 Task: Create new Company, with domain: 'queenszoo.com' and type: 'Prospect'. Add new contact for this company, with mail Id: 'Pooja_Diaz@queenszoo.com', First Name: Pooja, Last name:  Diaz, Job Title: 'Chief Marketing Officer', Phone Number: '(202) 555-5682'. Change life cycle stage to  Lead and lead status to  Open. Logged in from softage.1@softage.net
Action: Mouse moved to (106, 68)
Screenshot: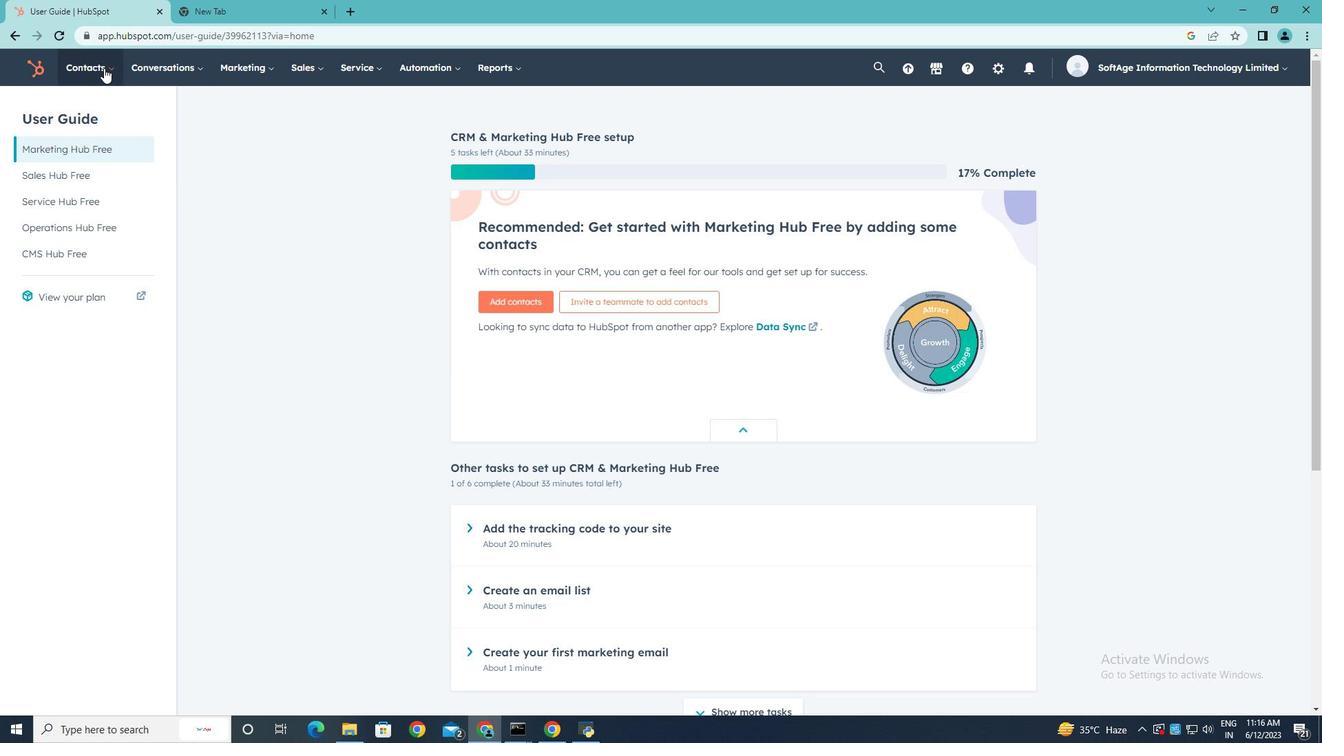 
Action: Mouse pressed left at (106, 68)
Screenshot: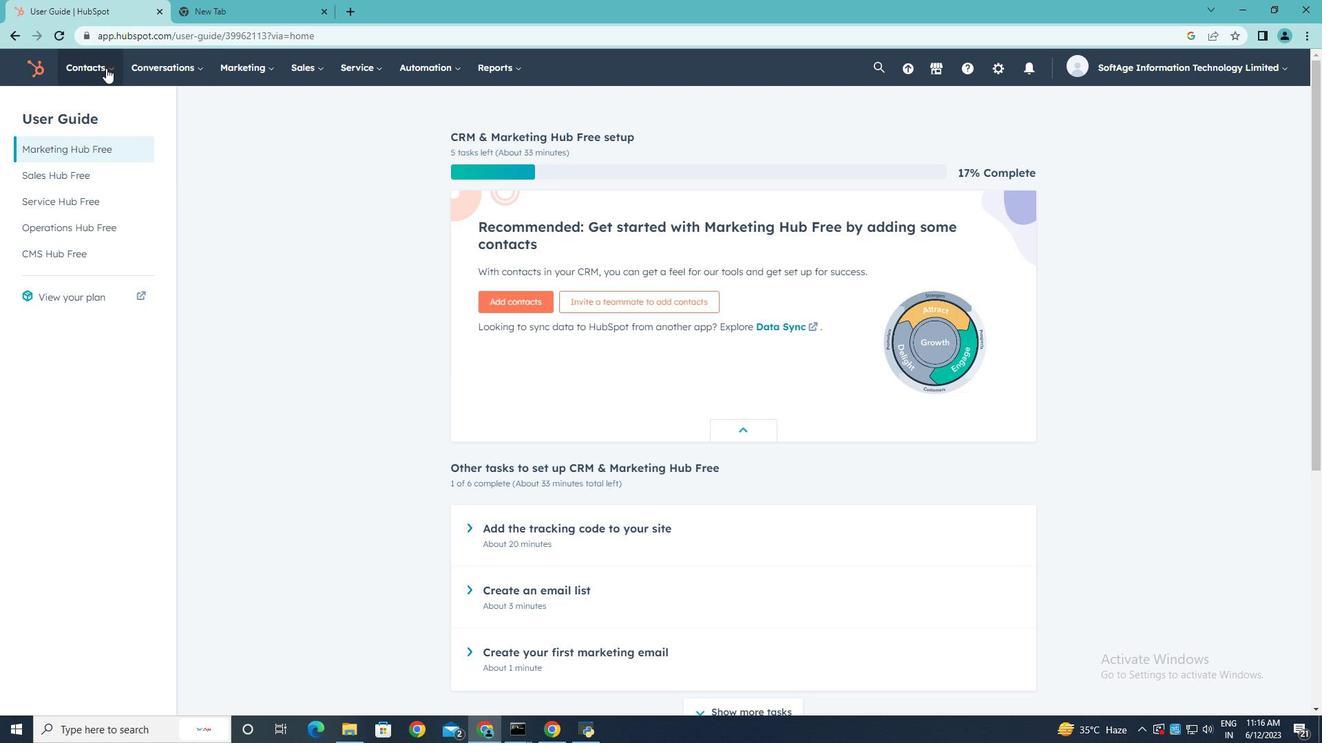 
Action: Mouse moved to (104, 136)
Screenshot: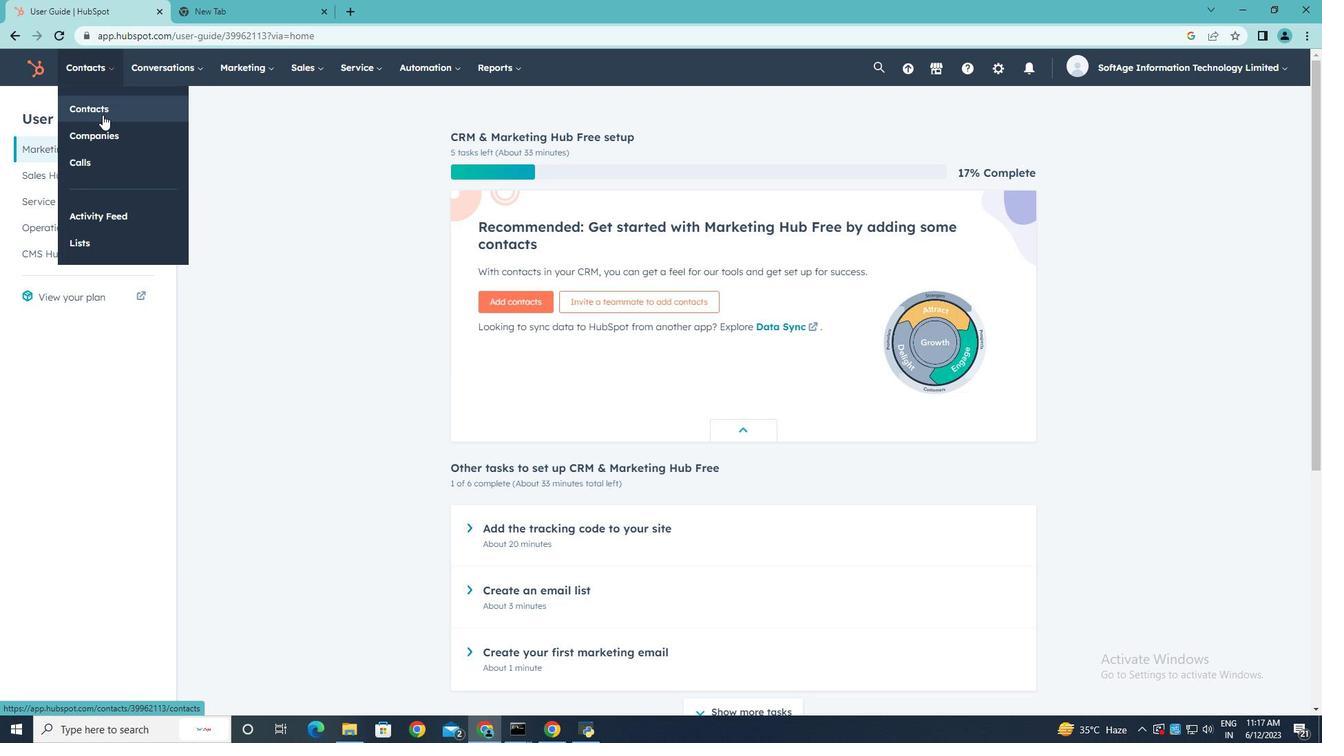 
Action: Mouse pressed left at (104, 136)
Screenshot: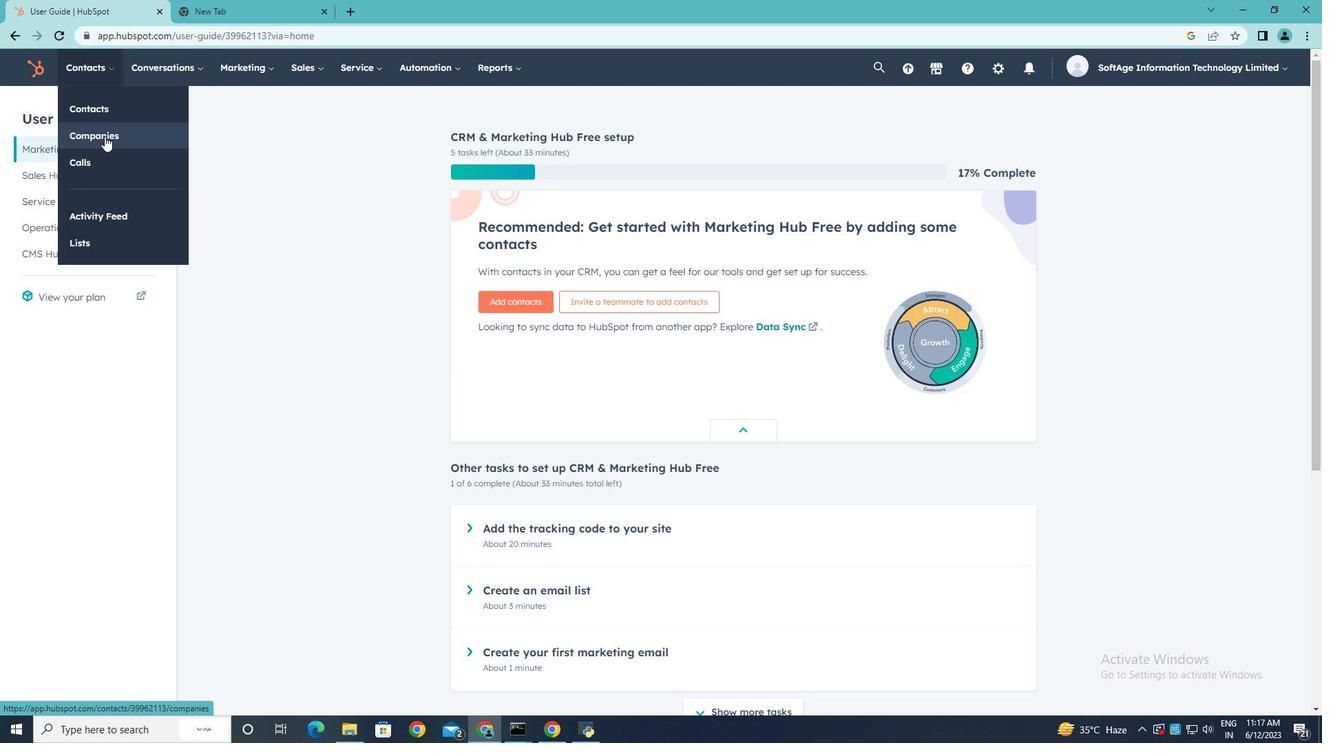 
Action: Mouse moved to (1246, 117)
Screenshot: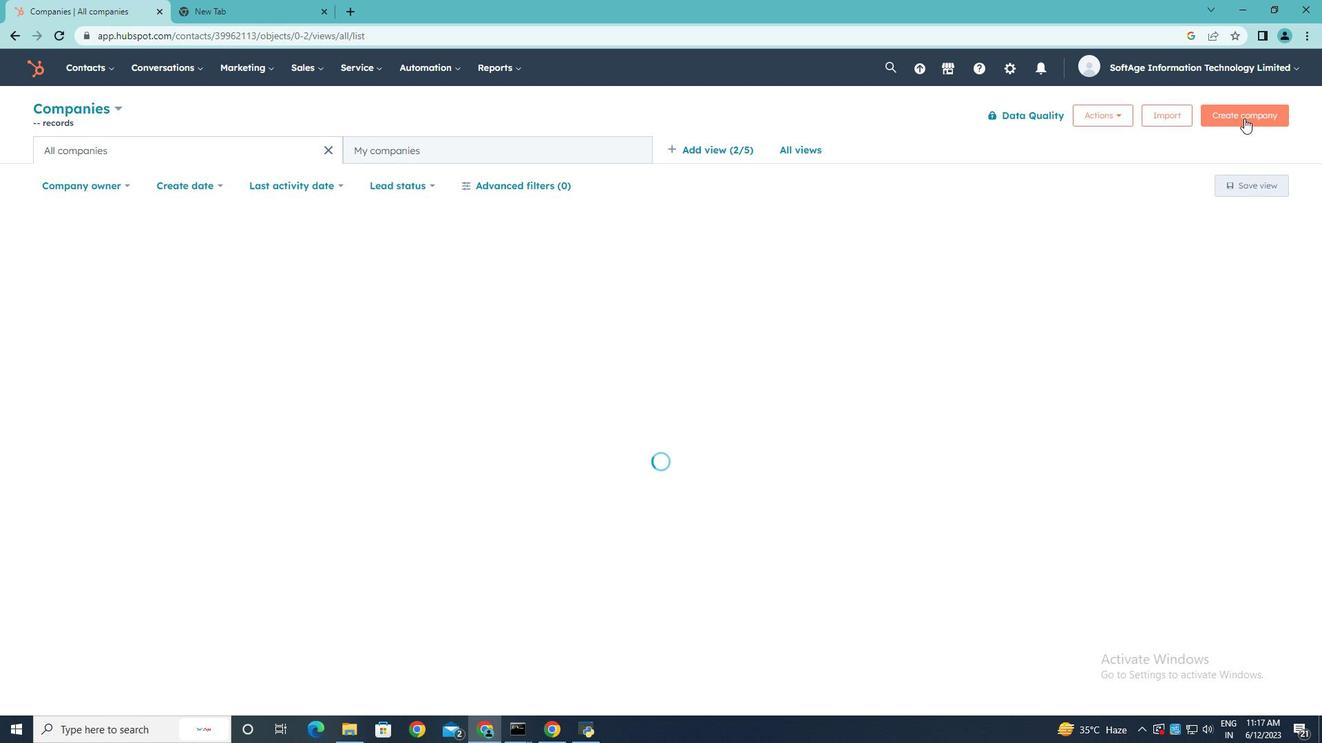 
Action: Mouse pressed left at (1246, 117)
Screenshot: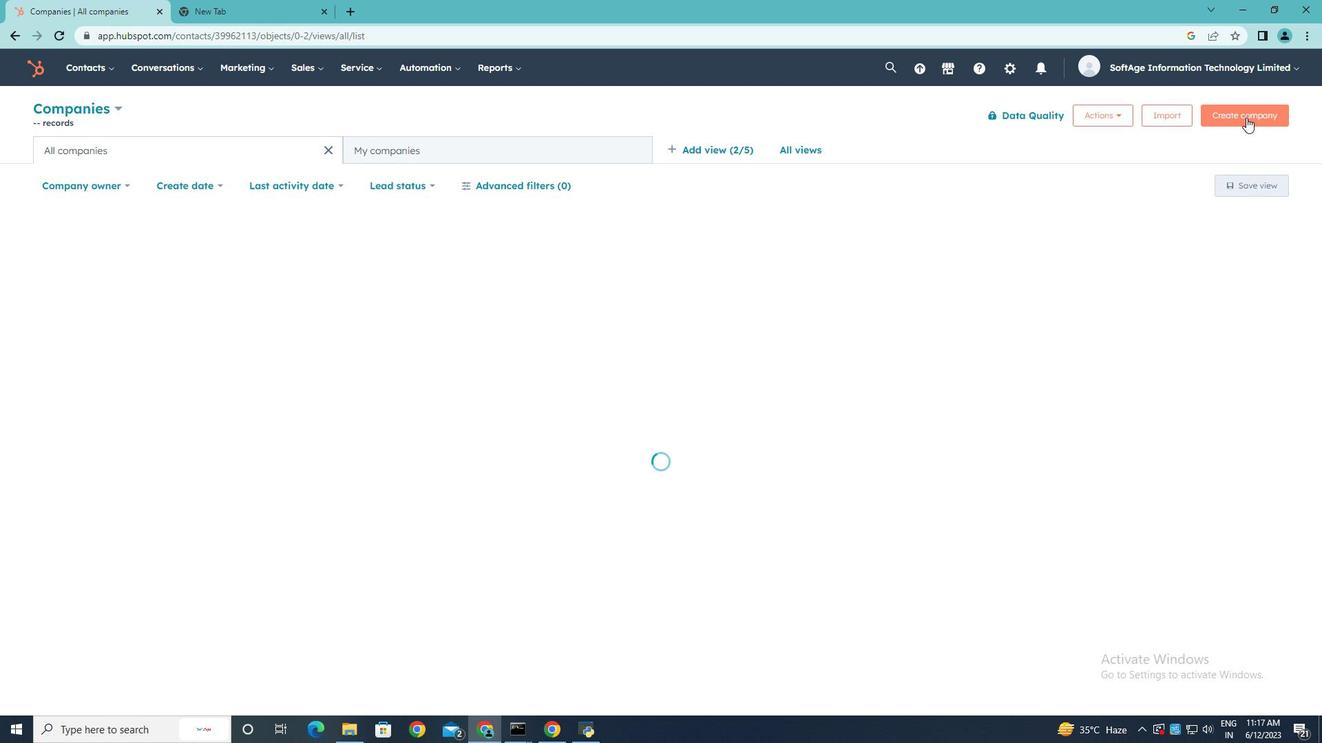 
Action: Mouse moved to (1010, 183)
Screenshot: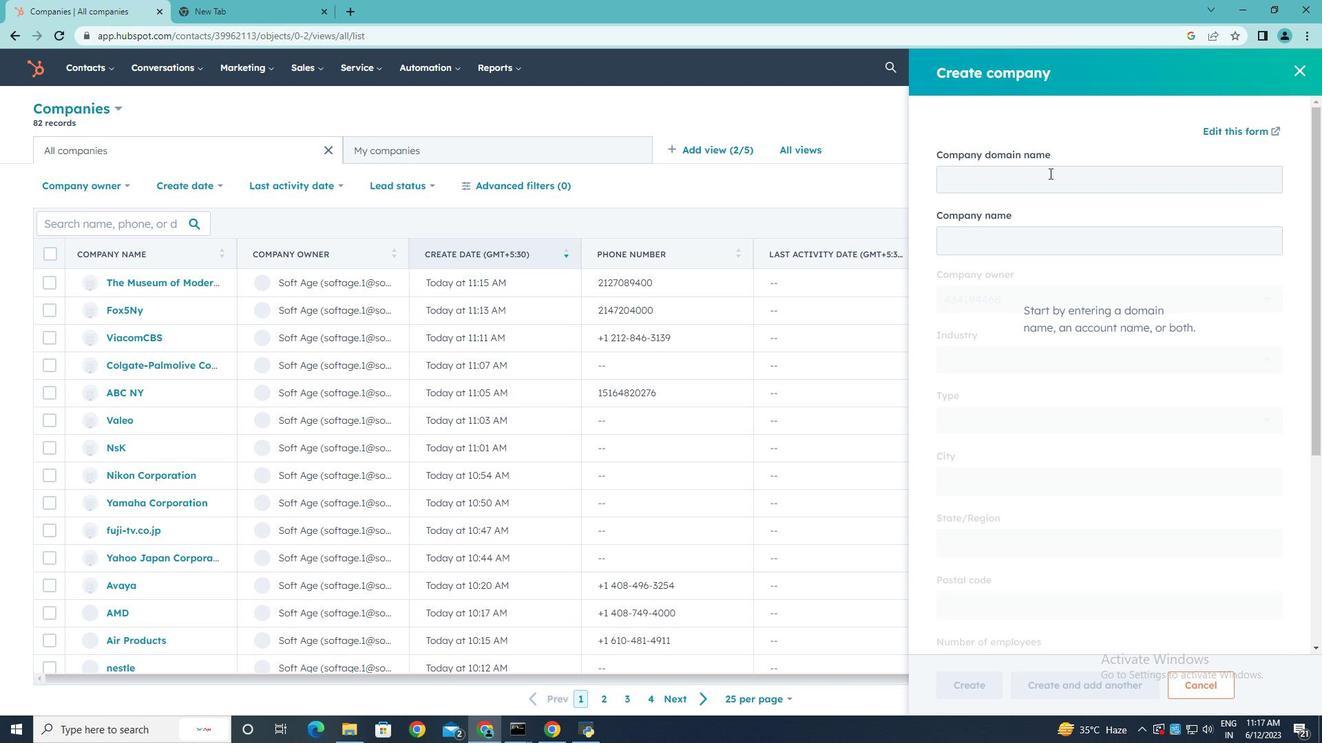 
Action: Mouse pressed left at (1010, 183)
Screenshot: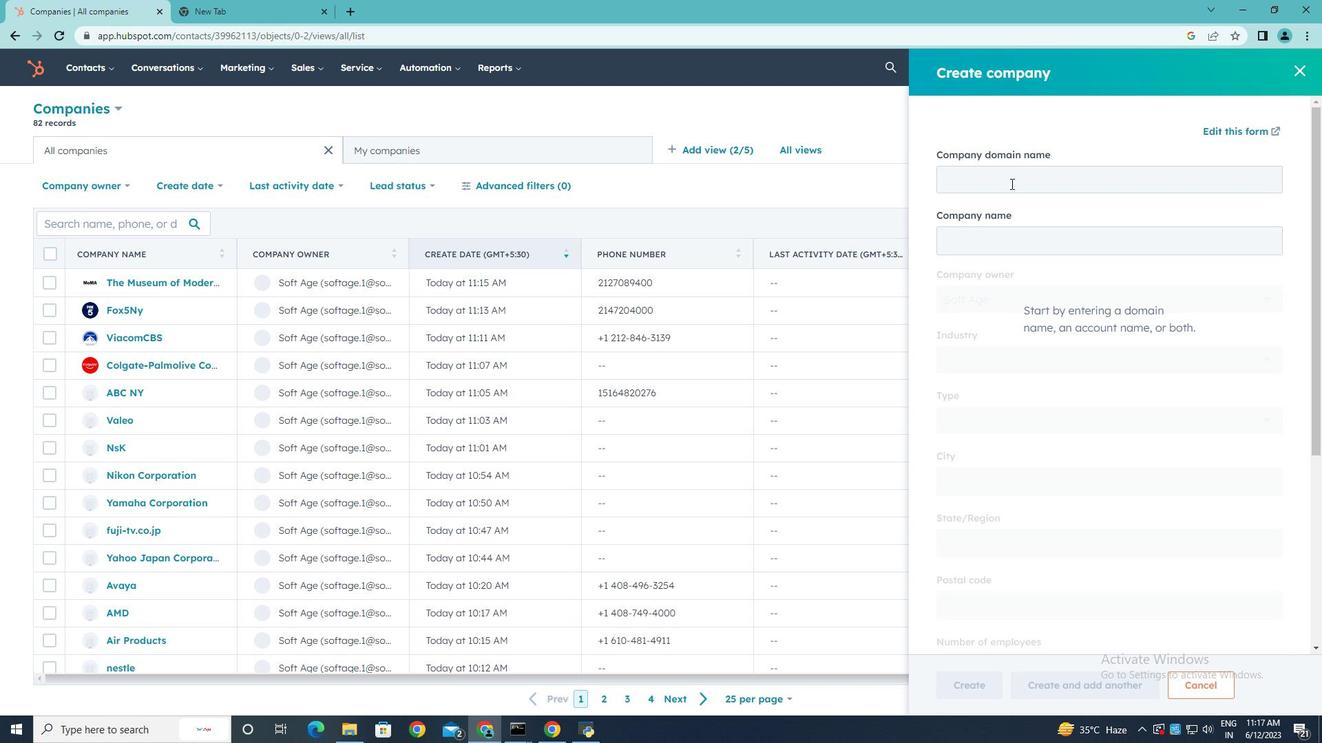 
Action: Key pressed queenszoo.com
Screenshot: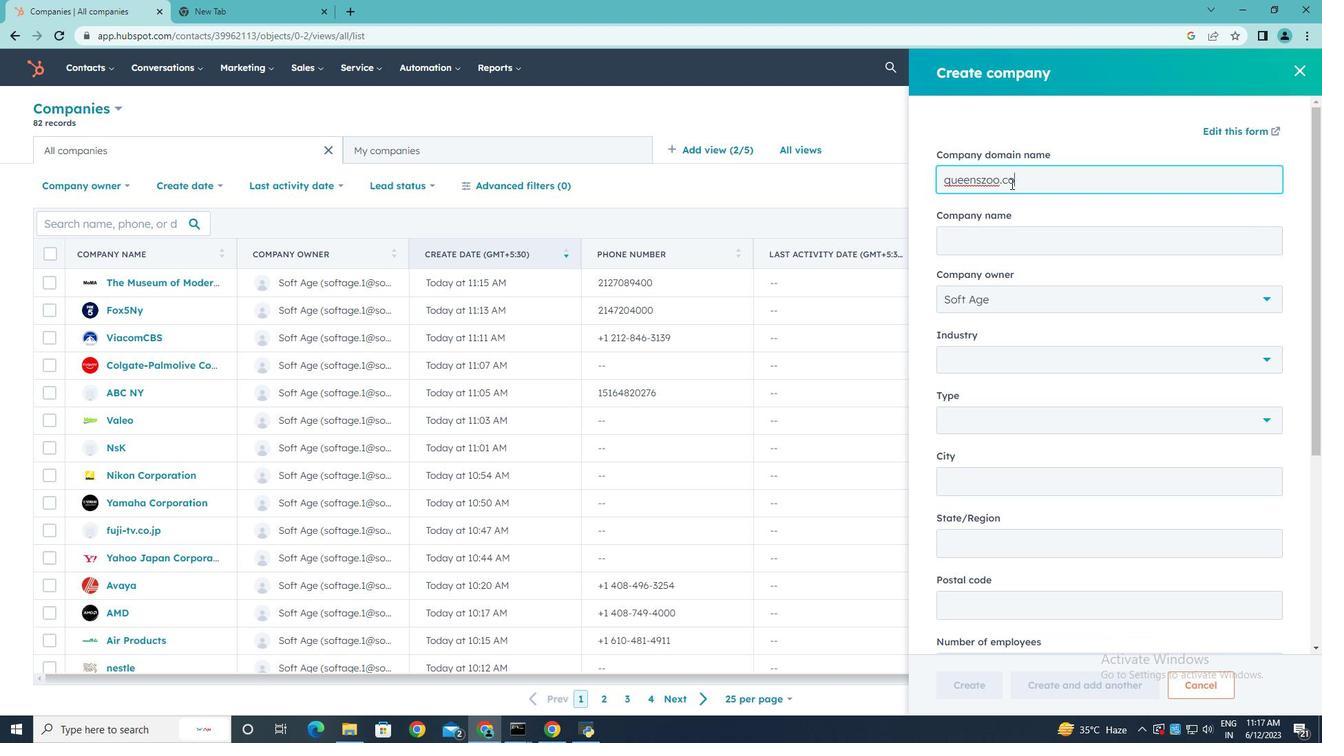 
Action: Mouse moved to (1009, 213)
Screenshot: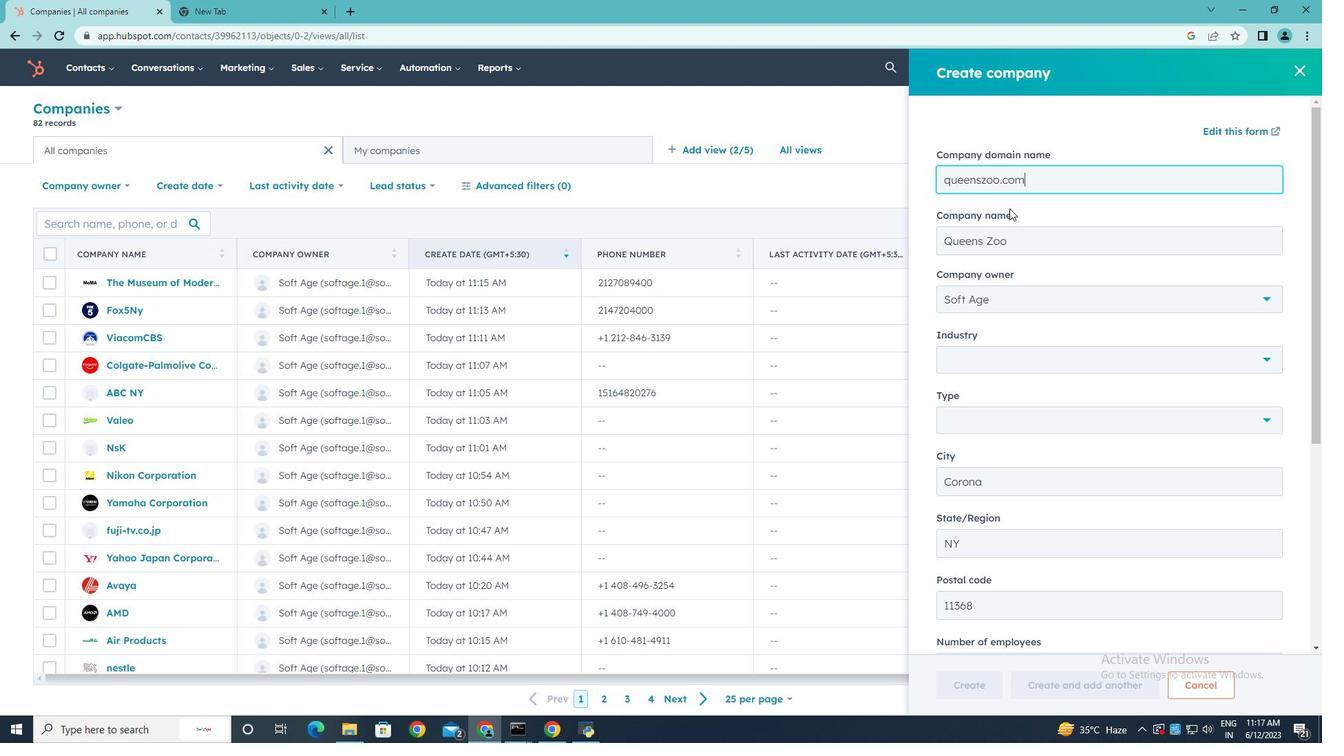 
Action: Mouse scrolled (1009, 212) with delta (0, 0)
Screenshot: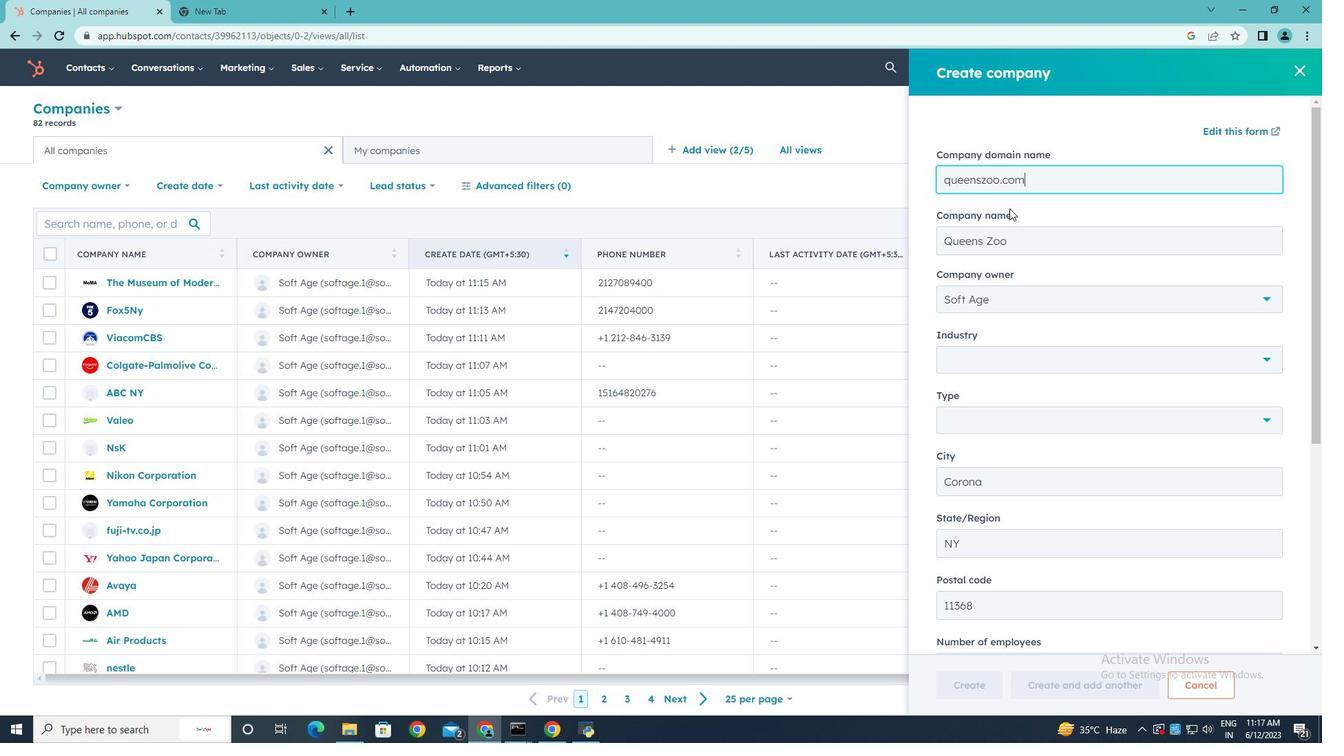 
Action: Mouse moved to (1065, 318)
Screenshot: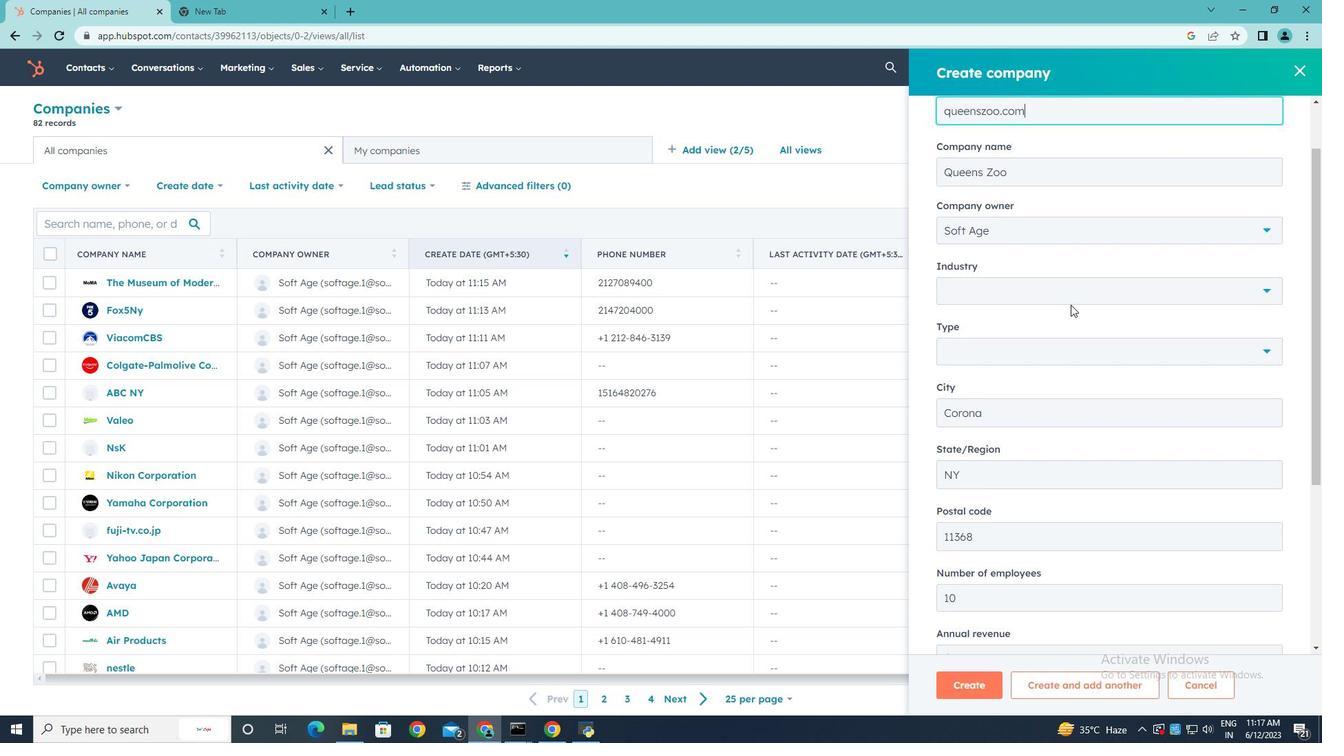 
Action: Mouse scrolled (1065, 318) with delta (0, 0)
Screenshot: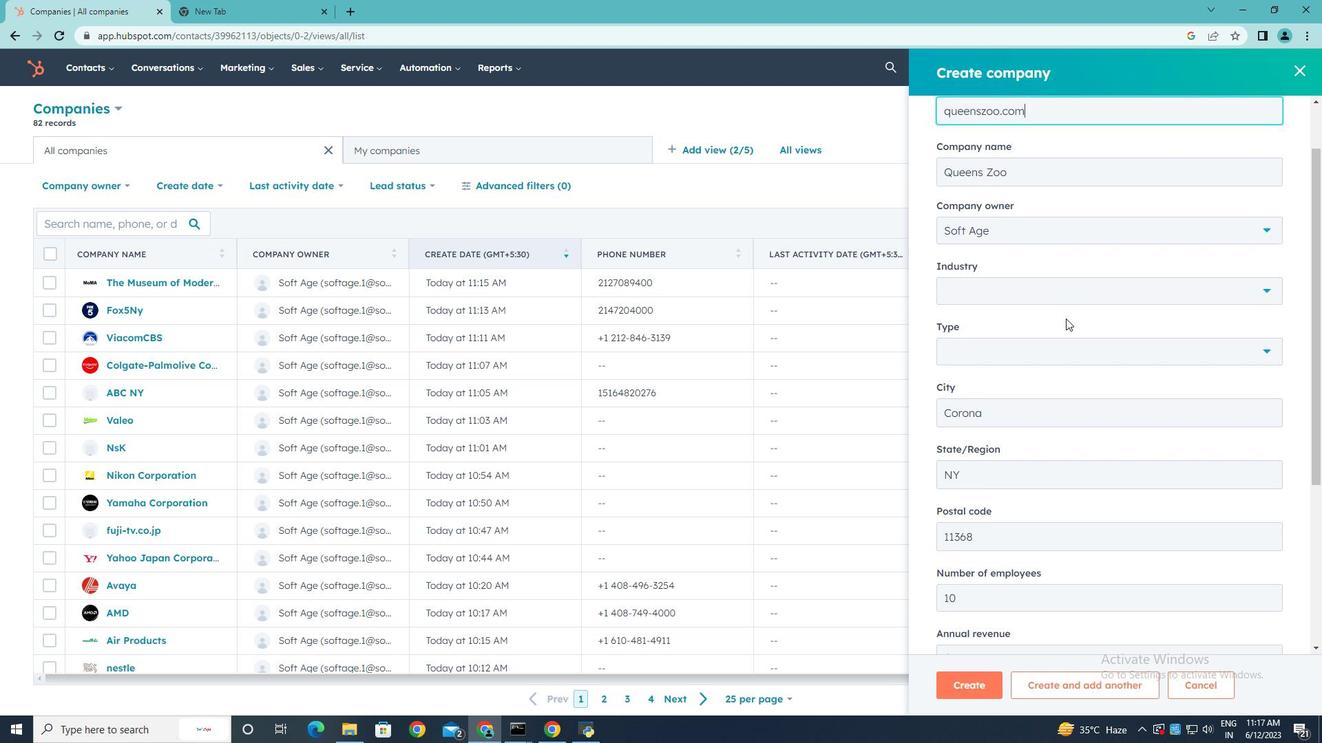 
Action: Mouse moved to (1266, 287)
Screenshot: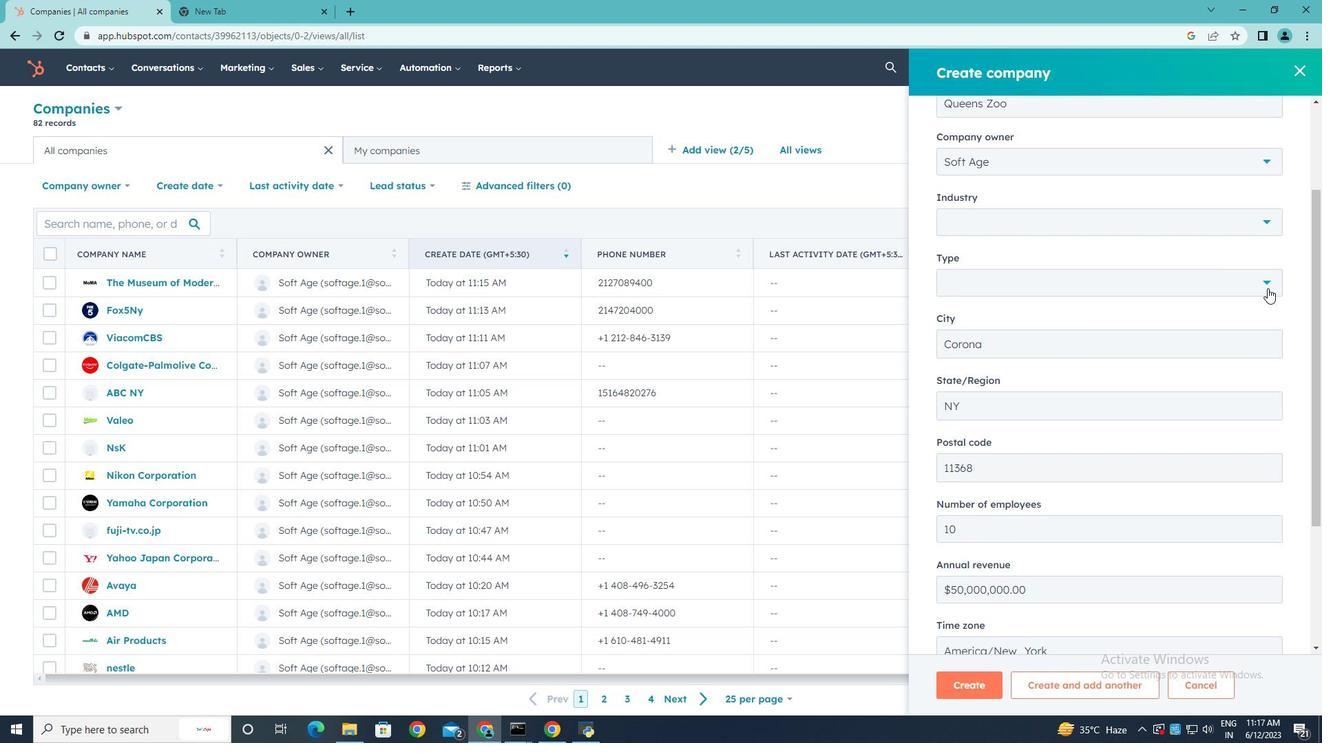 
Action: Mouse pressed left at (1266, 287)
Screenshot: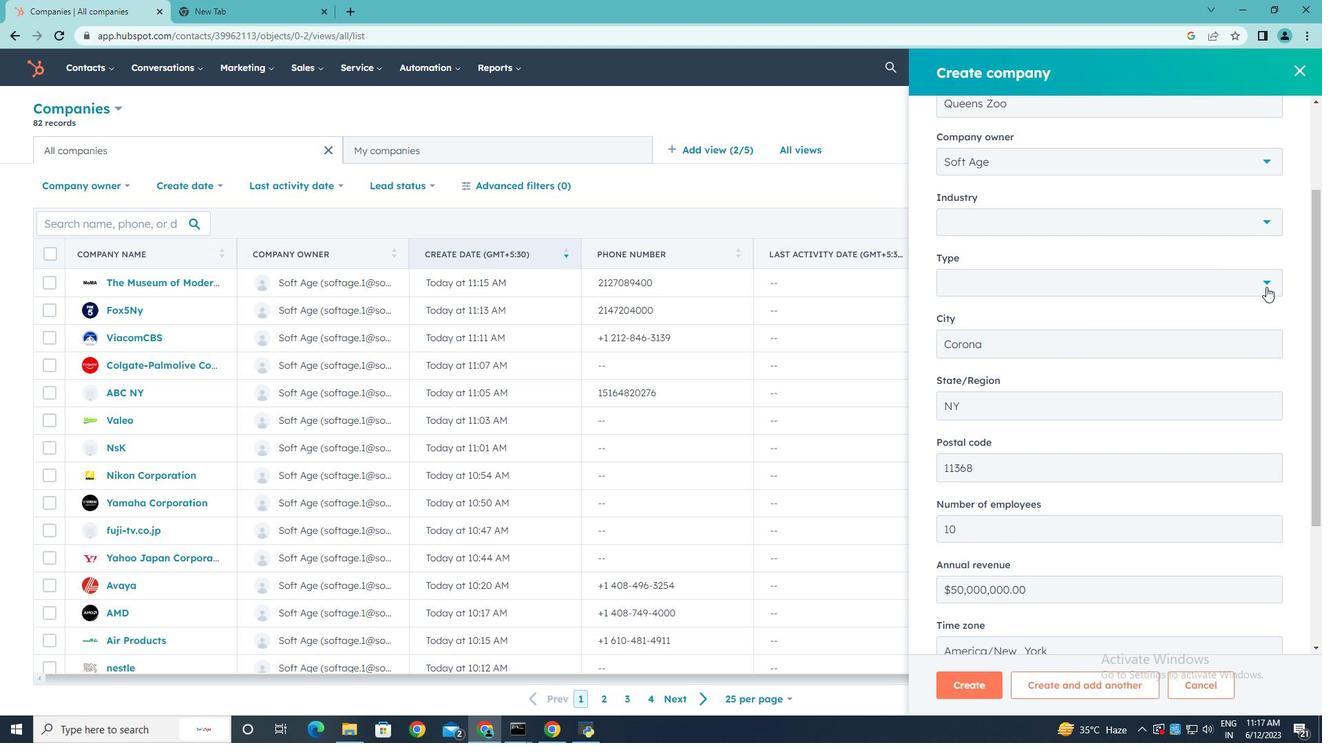 
Action: Mouse moved to (1010, 347)
Screenshot: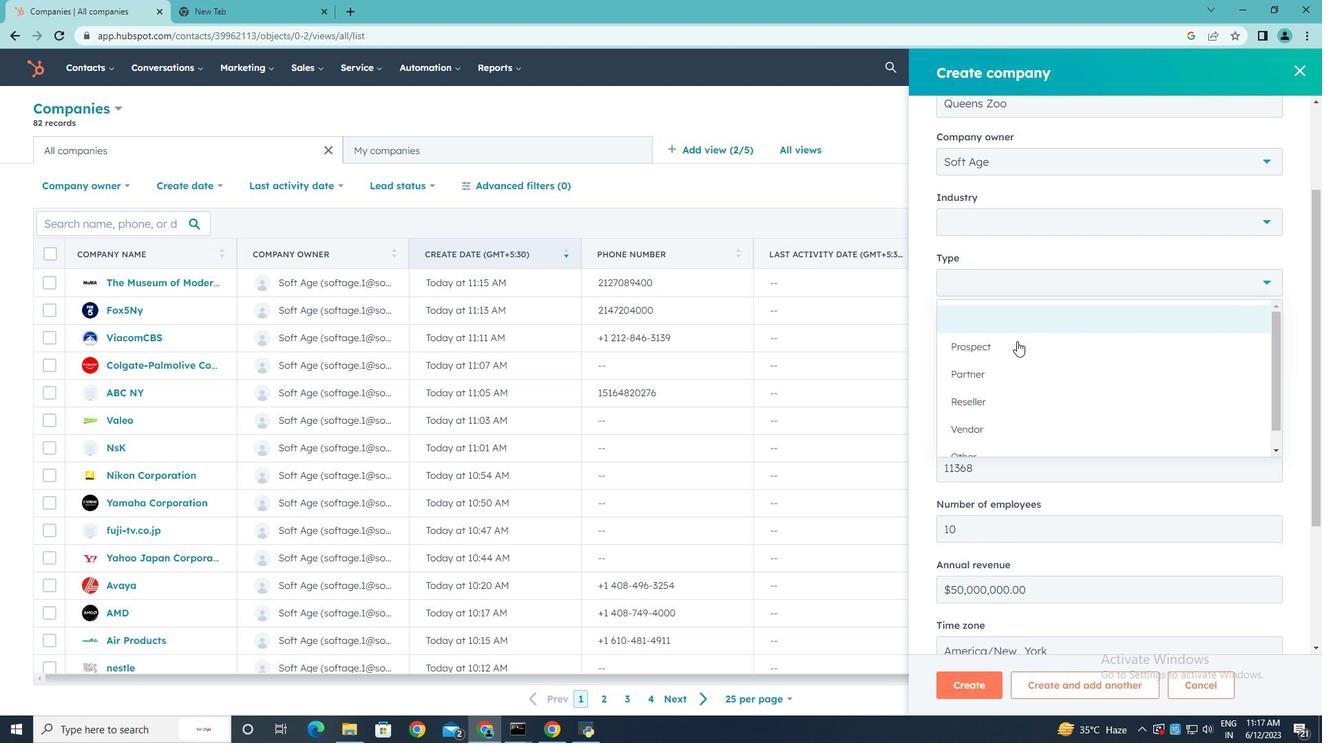 
Action: Mouse pressed left at (1010, 347)
Screenshot: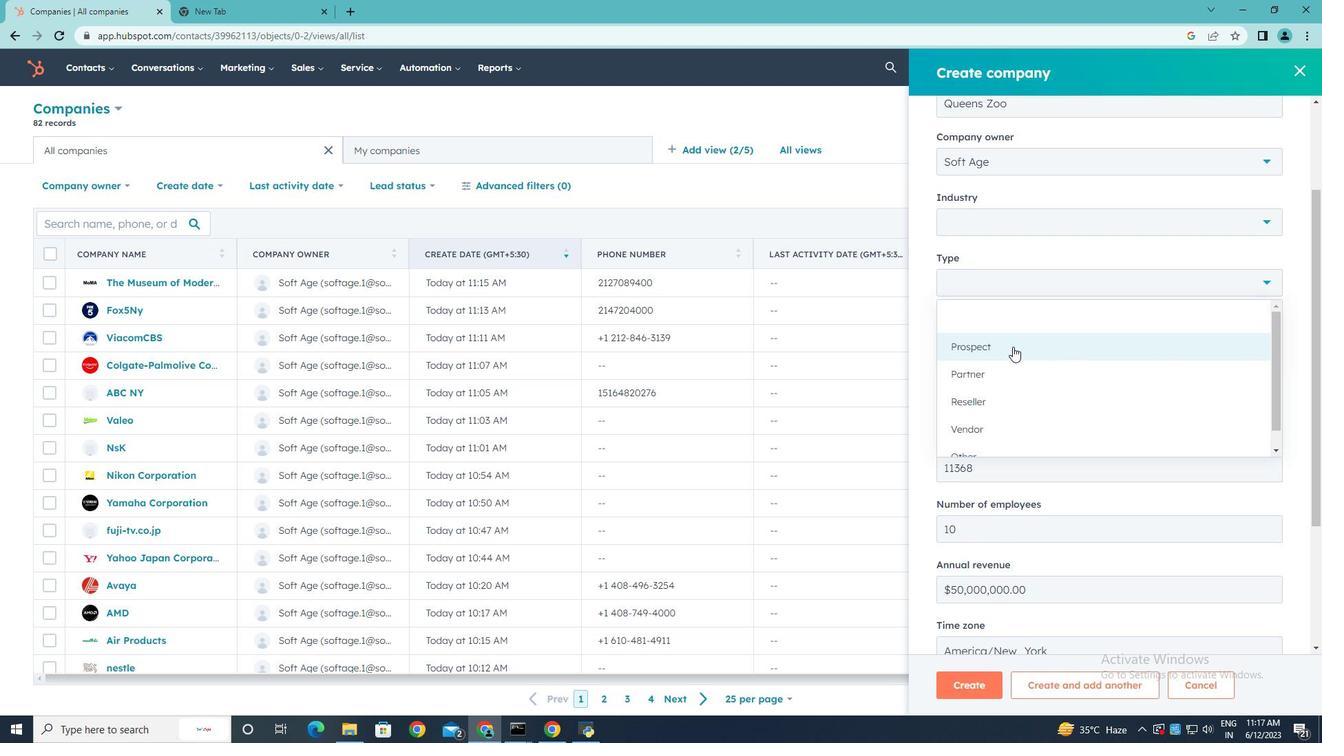 
Action: Mouse moved to (1015, 502)
Screenshot: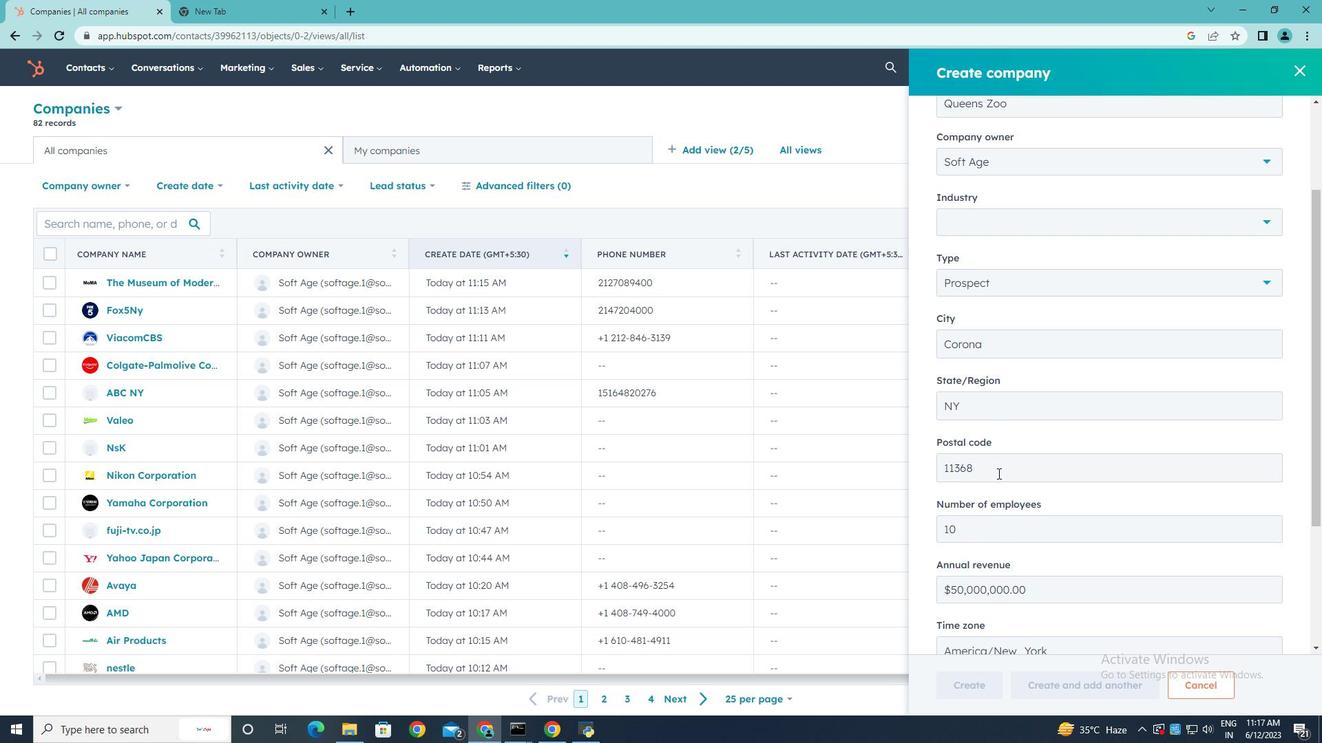 
Action: Mouse scrolled (1014, 501) with delta (0, 0)
Screenshot: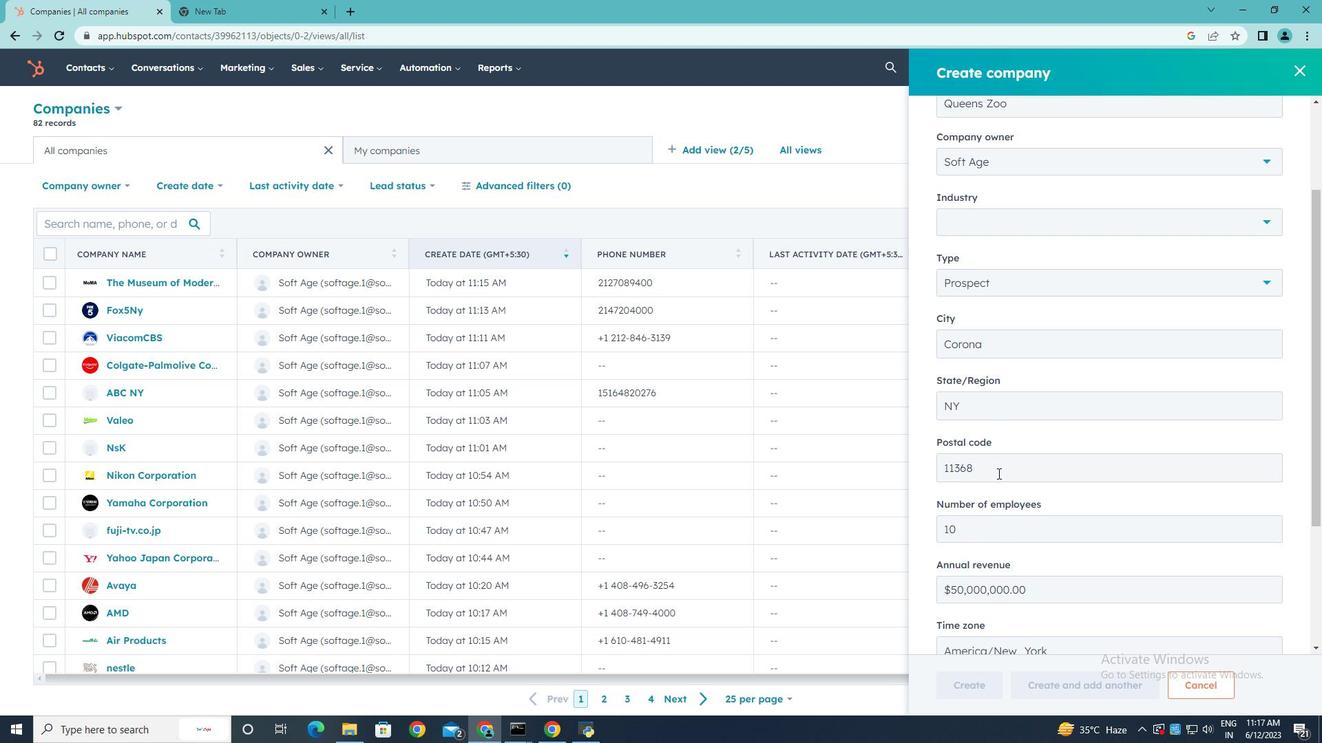 
Action: Mouse scrolled (1015, 501) with delta (0, 0)
Screenshot: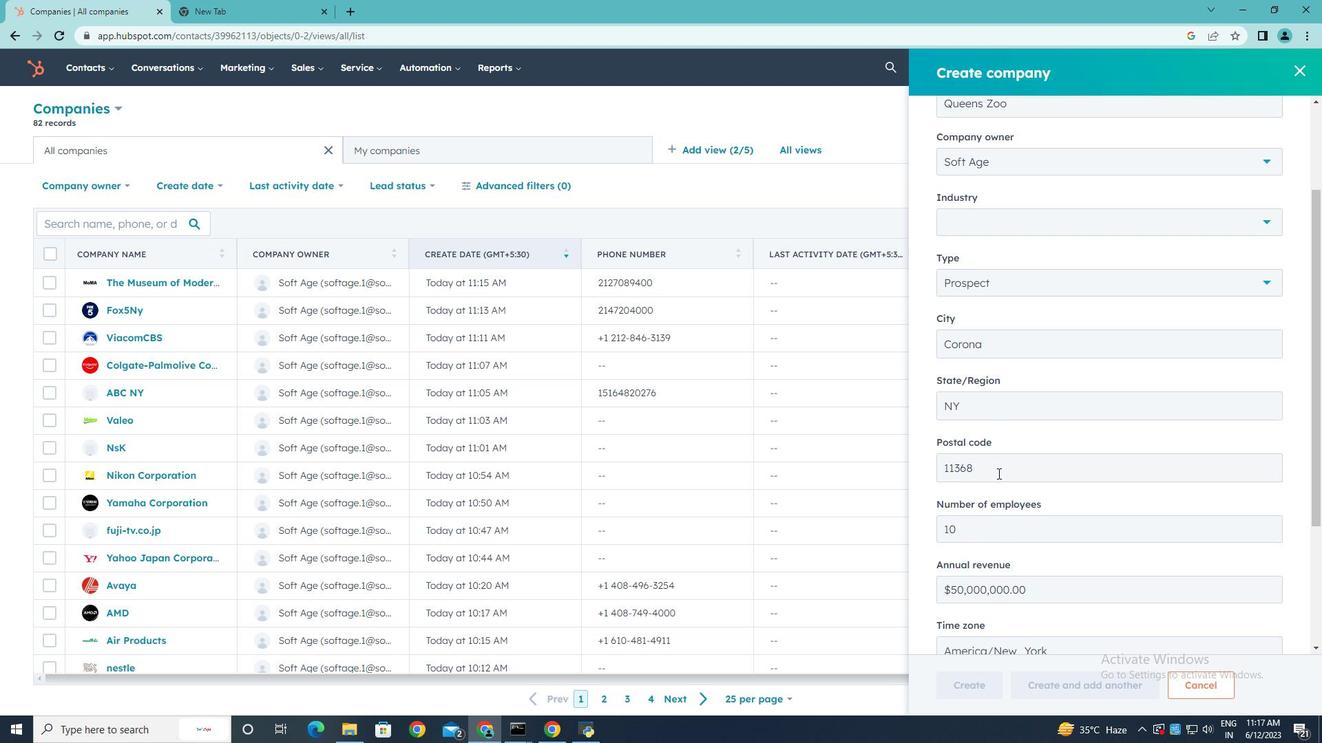 
Action: Mouse scrolled (1015, 501) with delta (0, 0)
Screenshot: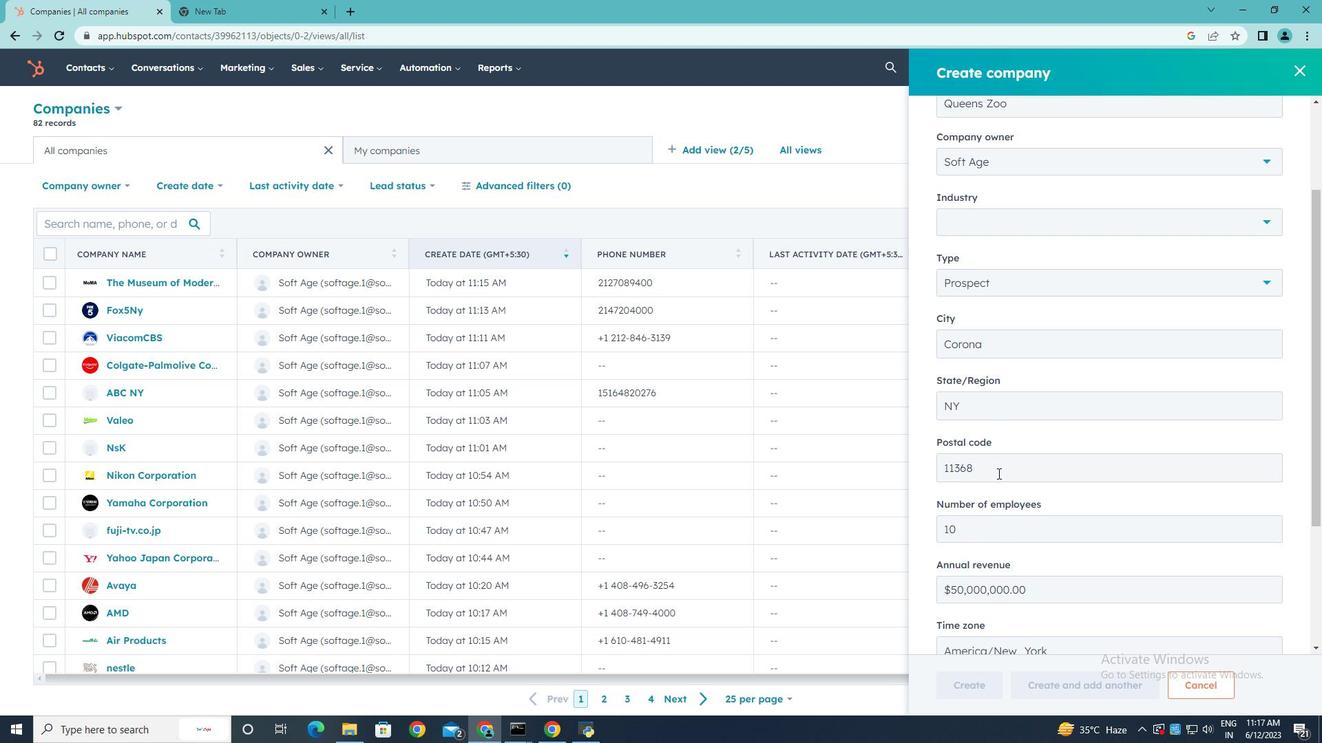 
Action: Mouse moved to (970, 682)
Screenshot: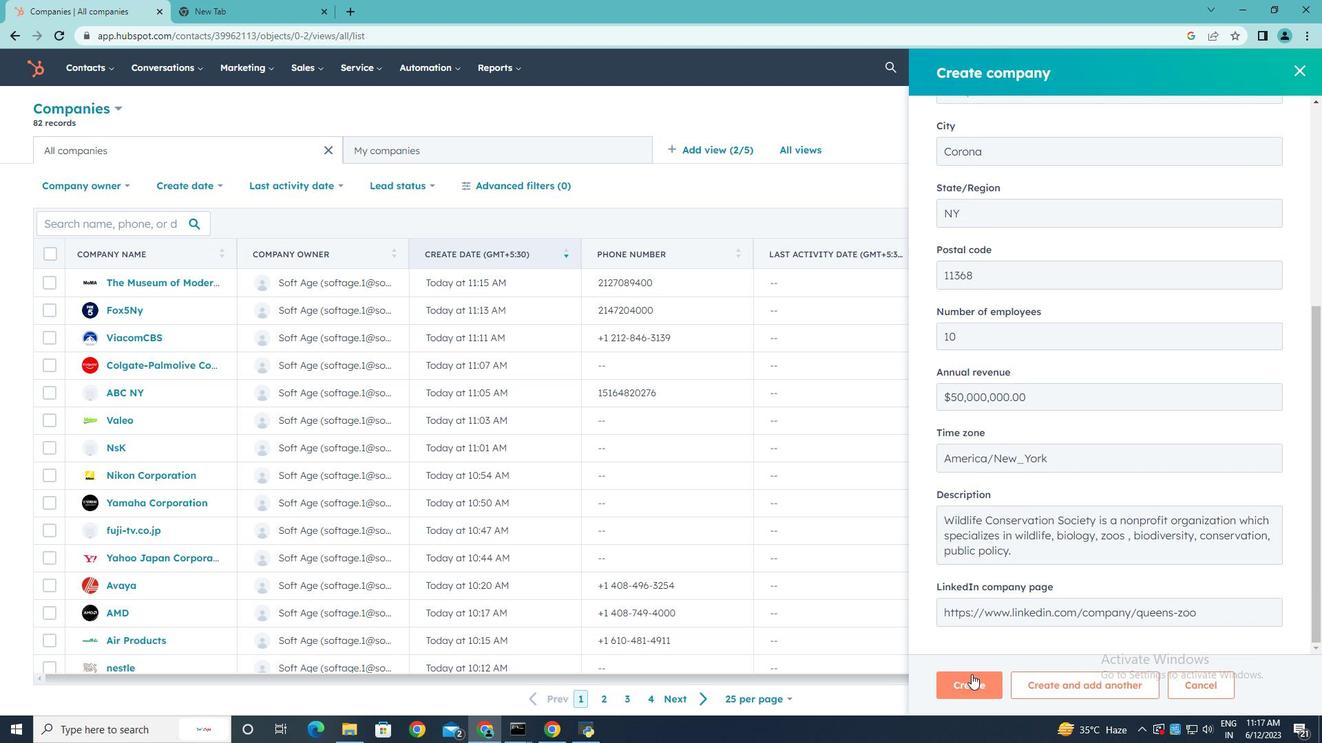 
Action: Mouse pressed left at (970, 682)
Screenshot: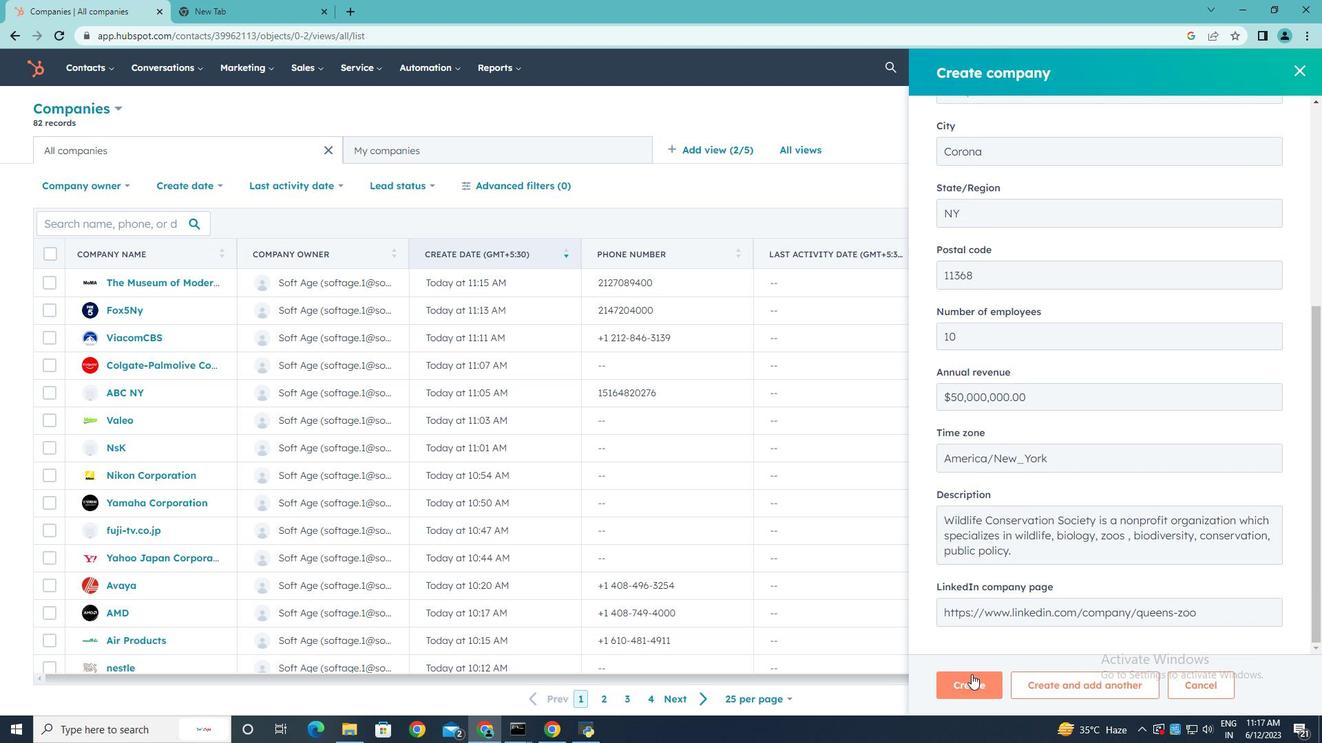 
Action: Mouse moved to (935, 446)
Screenshot: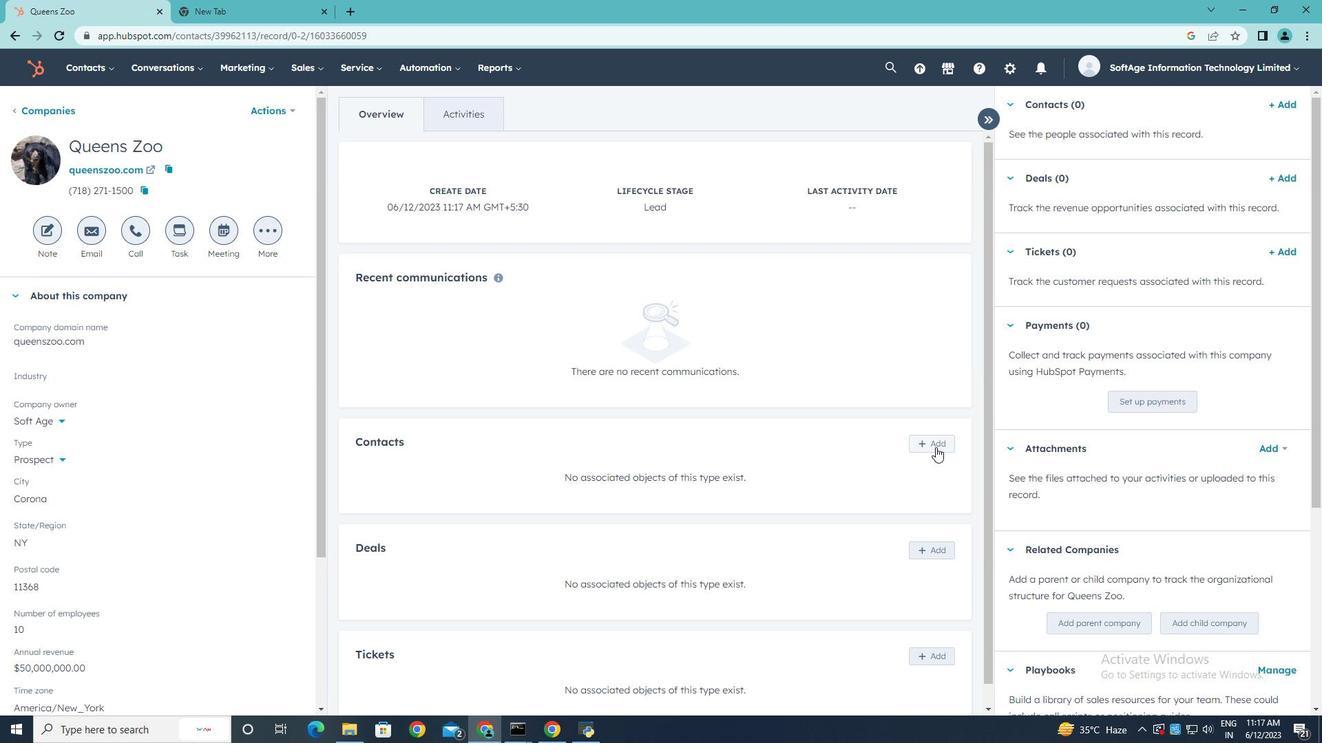 
Action: Mouse pressed left at (935, 446)
Screenshot: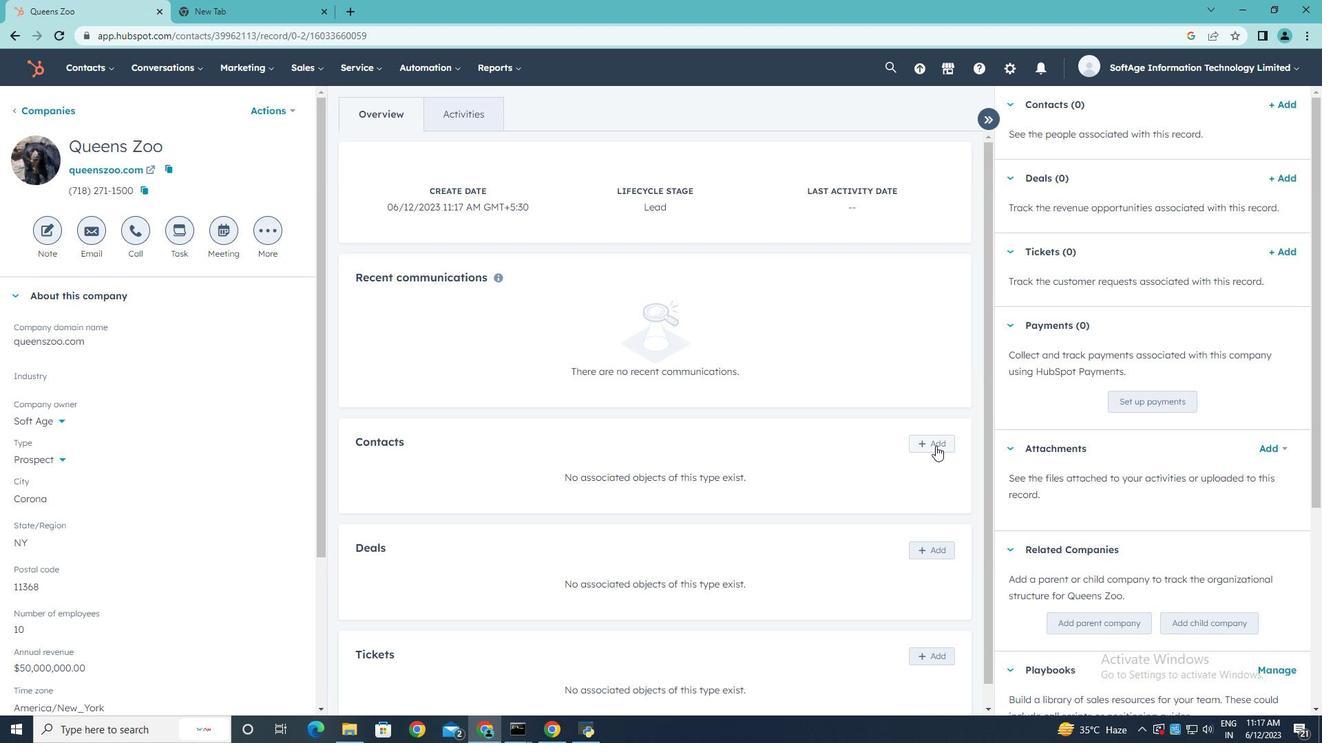 
Action: Mouse moved to (1011, 138)
Screenshot: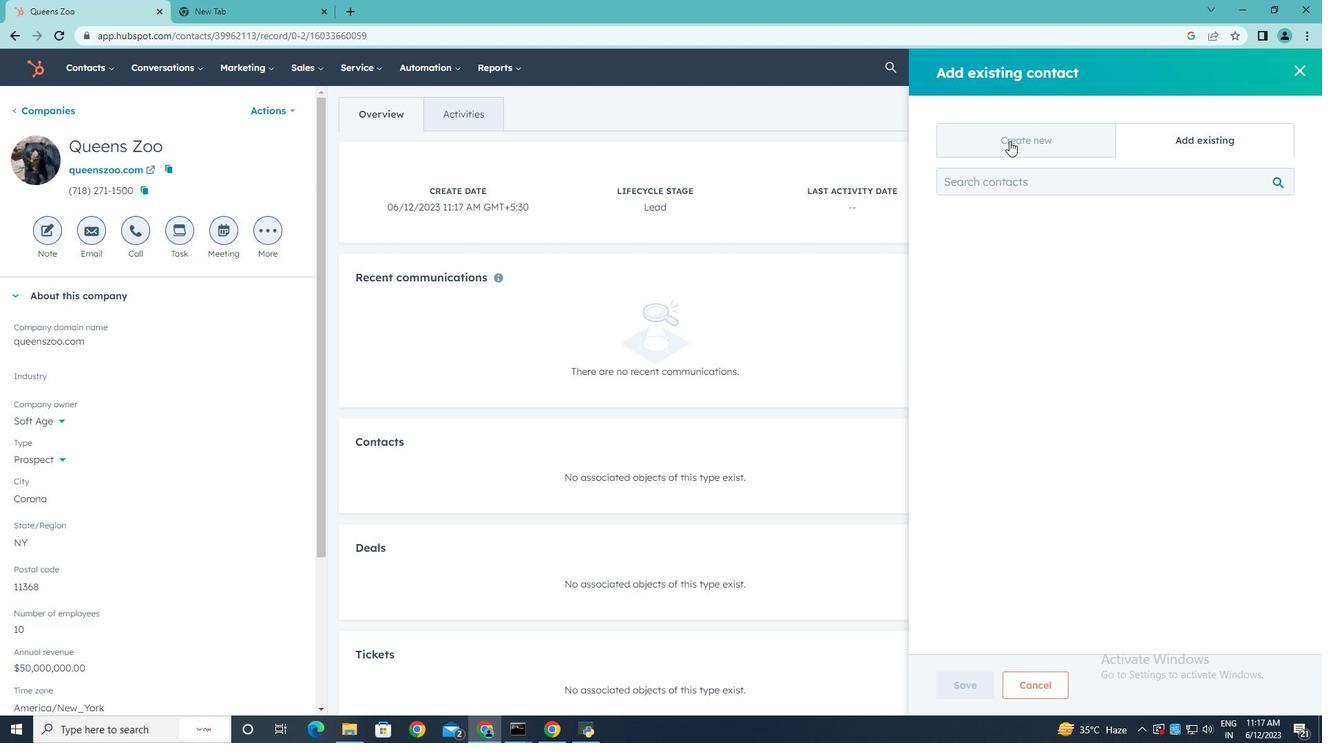 
Action: Mouse pressed left at (1011, 138)
Screenshot: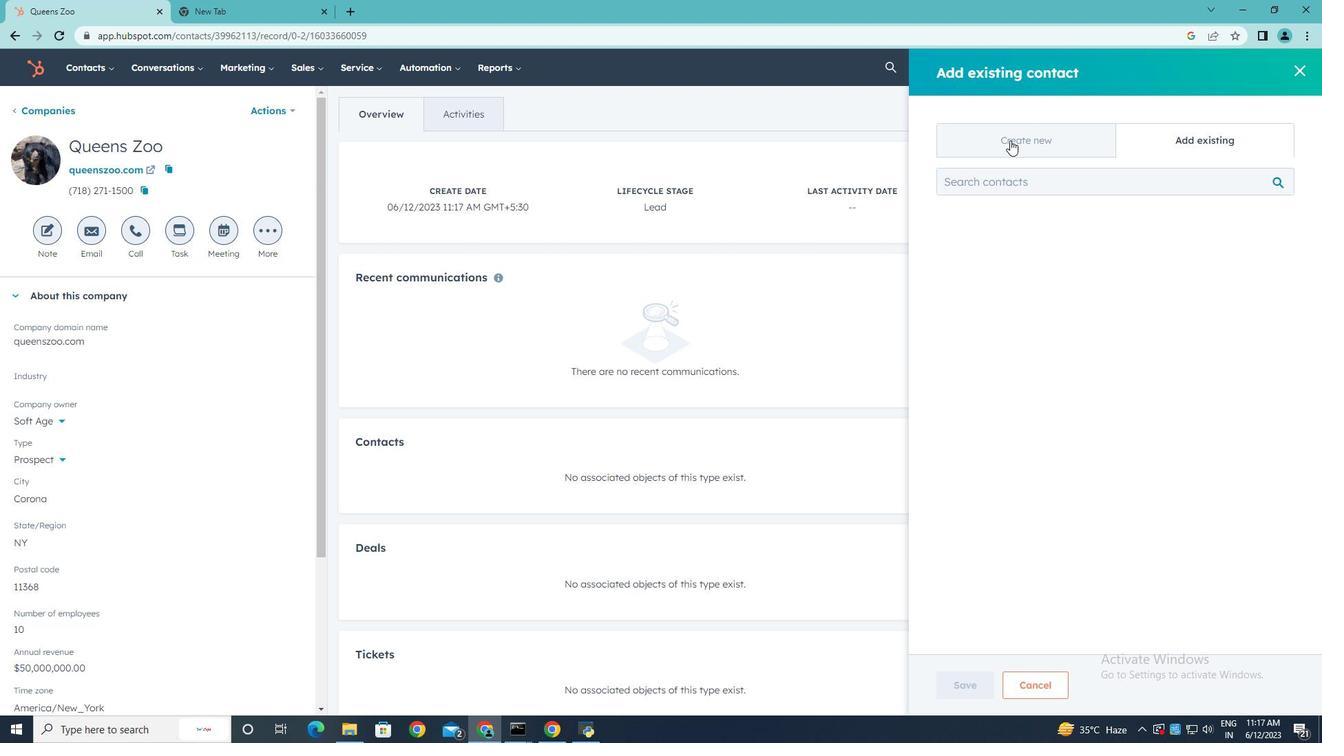 
Action: Mouse moved to (982, 223)
Screenshot: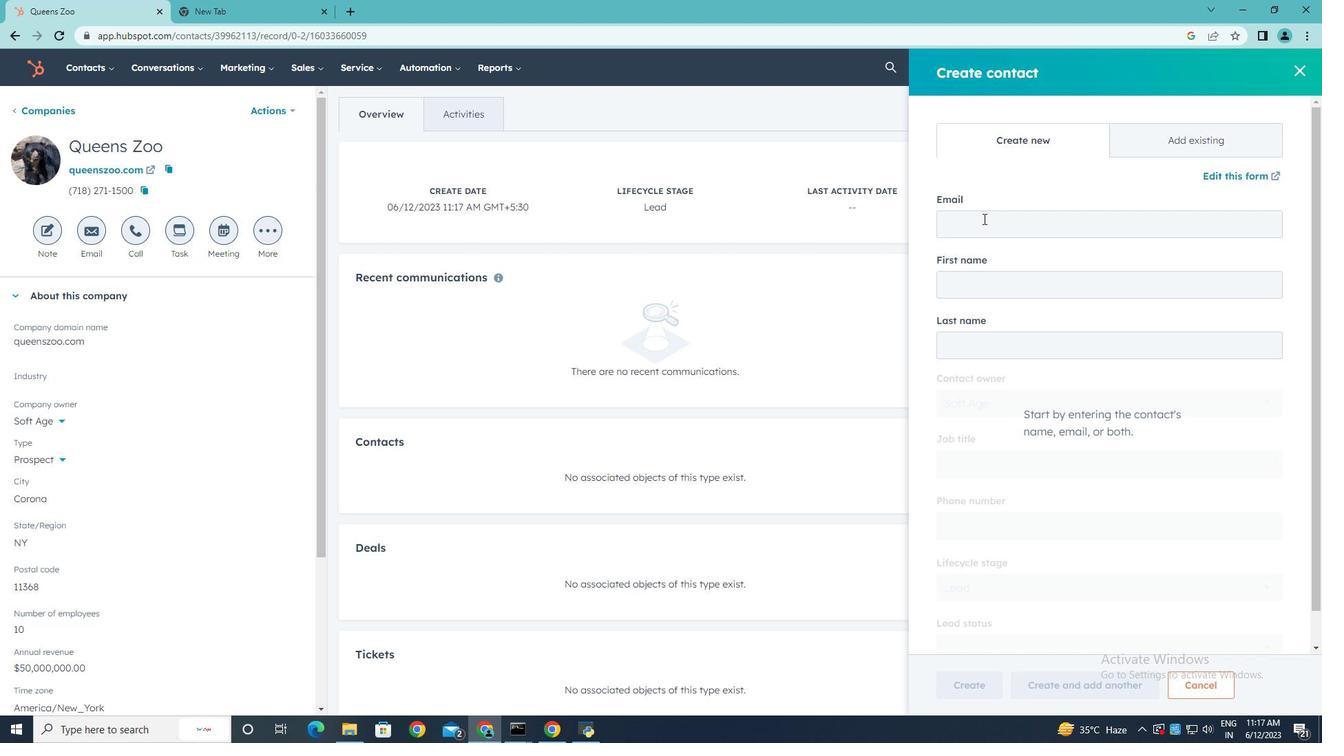 
Action: Mouse pressed left at (982, 223)
Screenshot: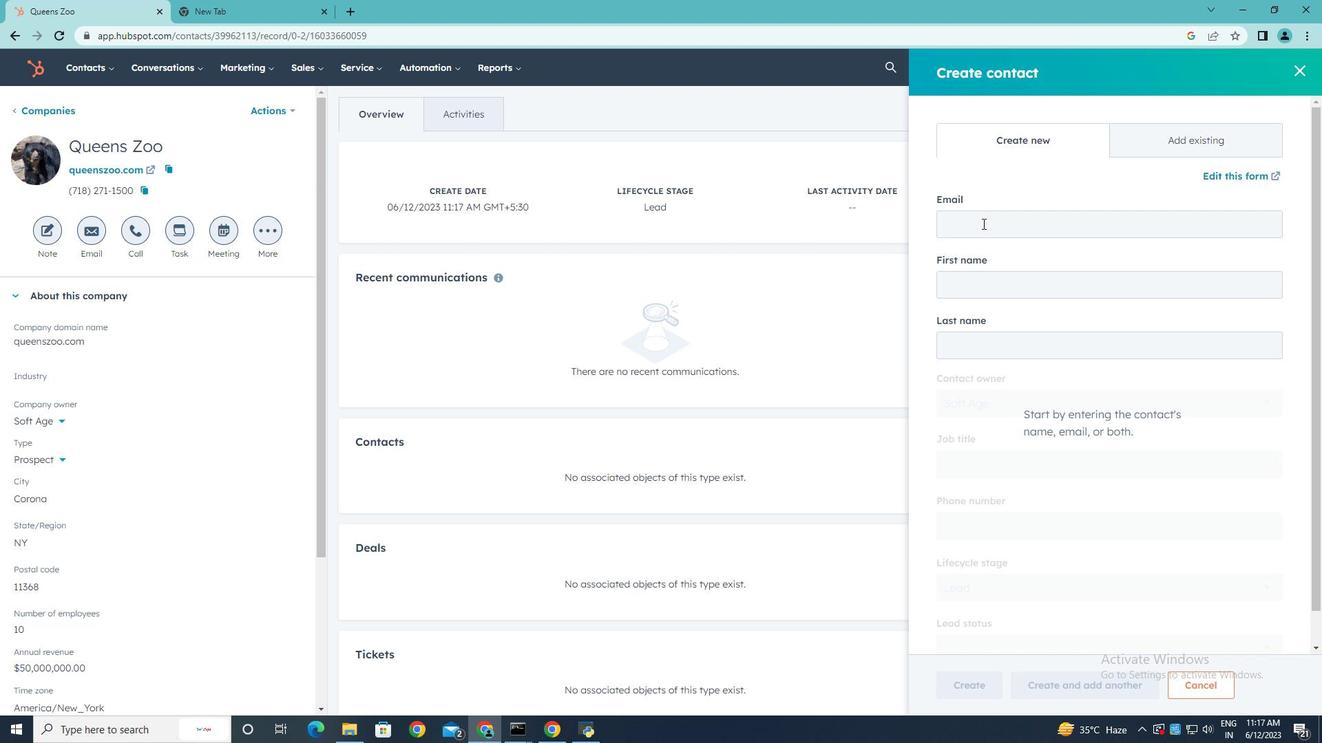 
Action: Key pressed <Key.shift>Pooja<Key.shift_r>_<Key.shift>Diaz<Key.shift>@queensx<Key.backspace>zoo.com
Screenshot: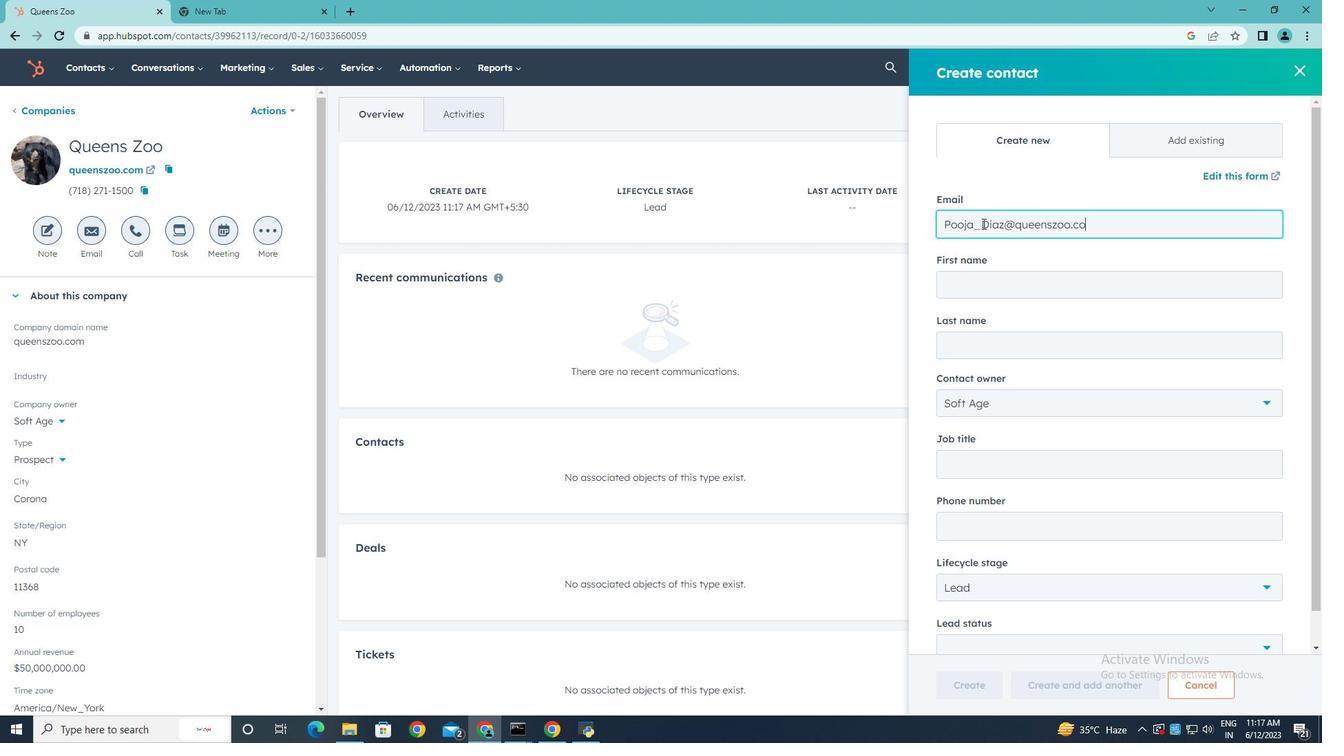 
Action: Mouse moved to (1036, 203)
Screenshot: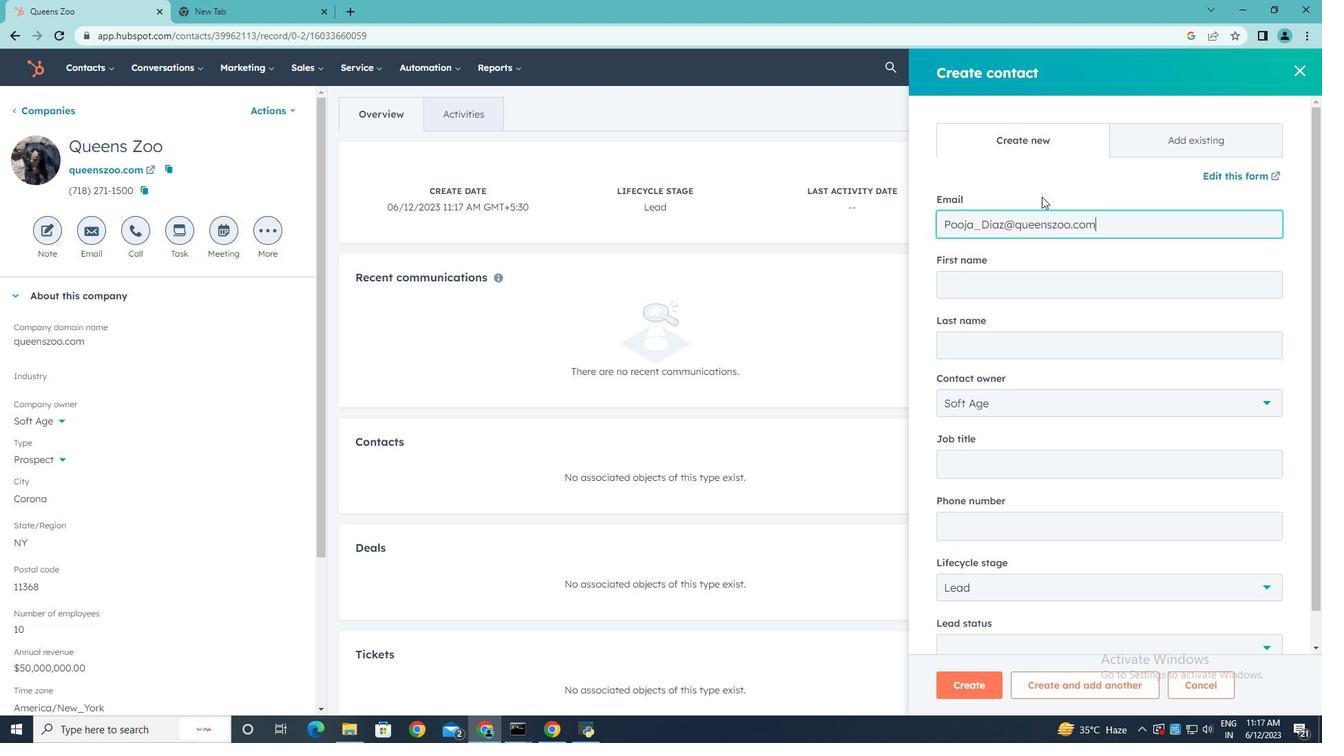 
Action: Mouse scrolled (1036, 203) with delta (0, 0)
Screenshot: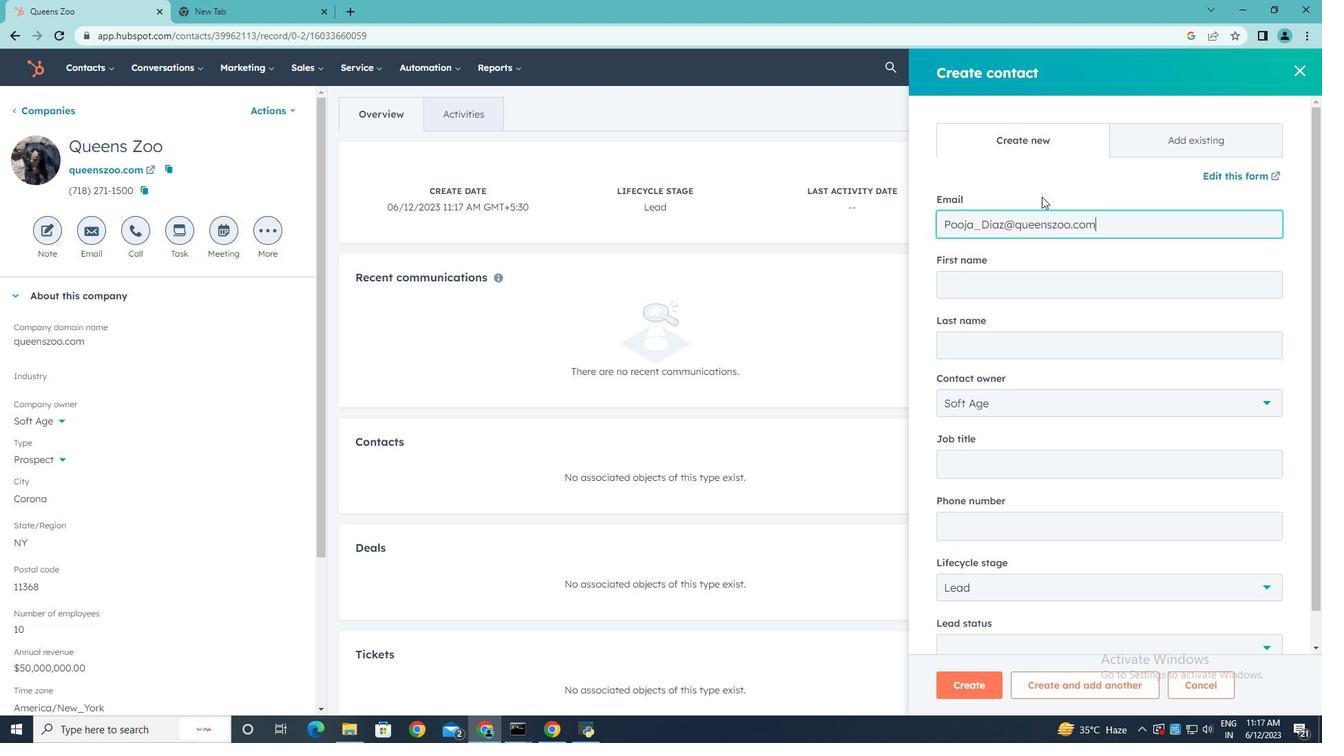 
Action: Mouse moved to (987, 256)
Screenshot: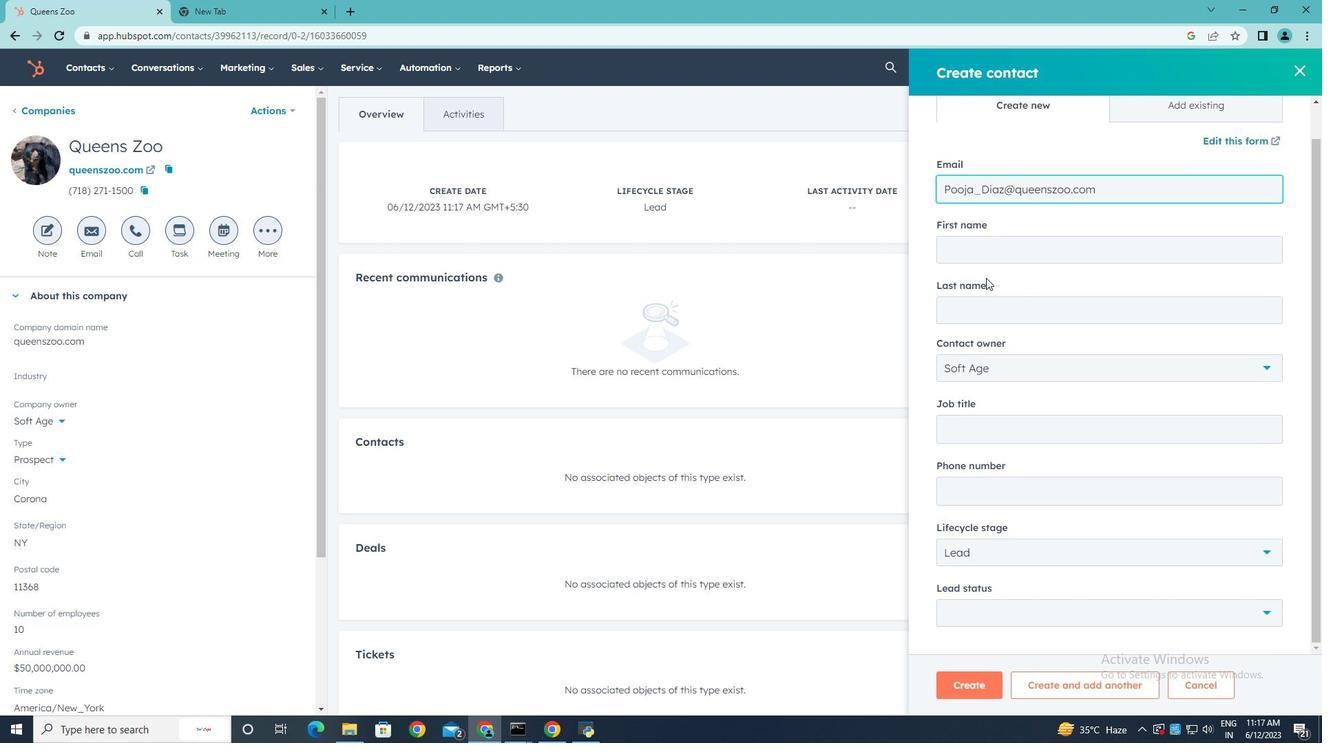 
Action: Mouse pressed left at (987, 256)
Screenshot: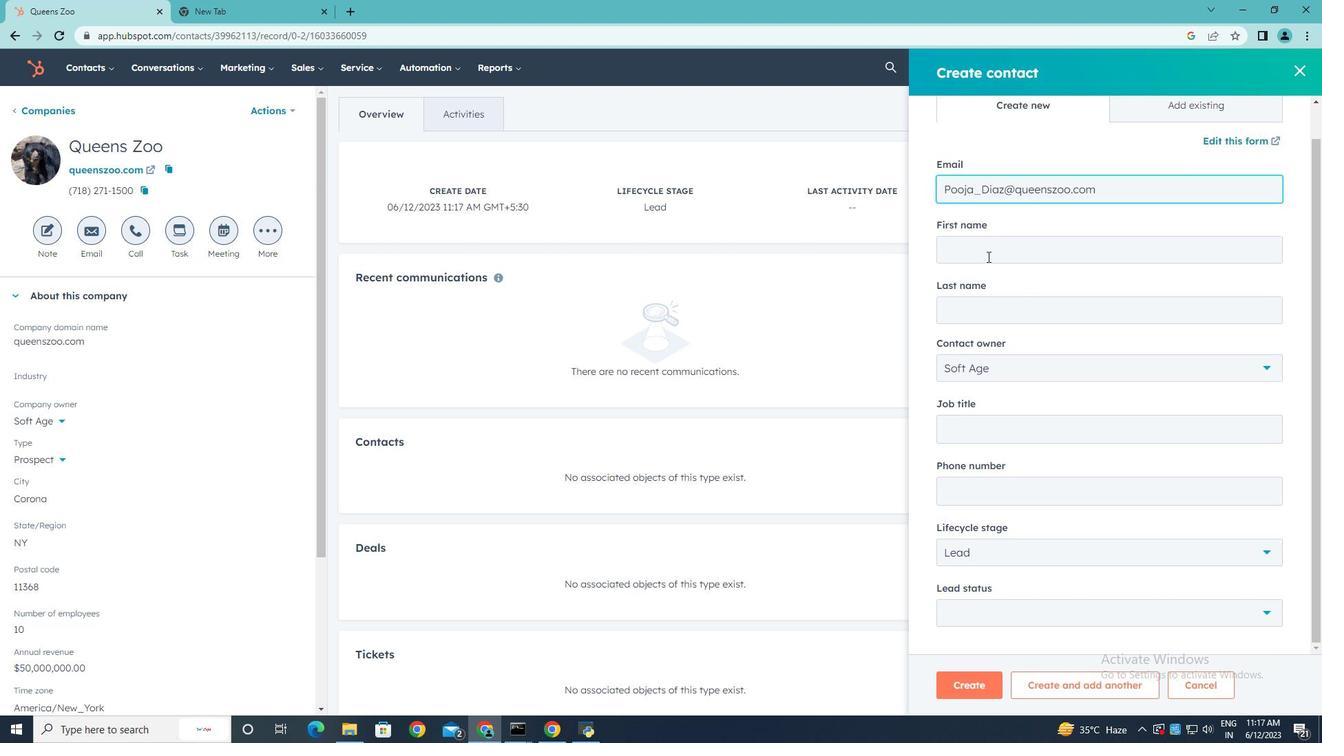 
Action: Key pressed <Key.shift>Pooja
Screenshot: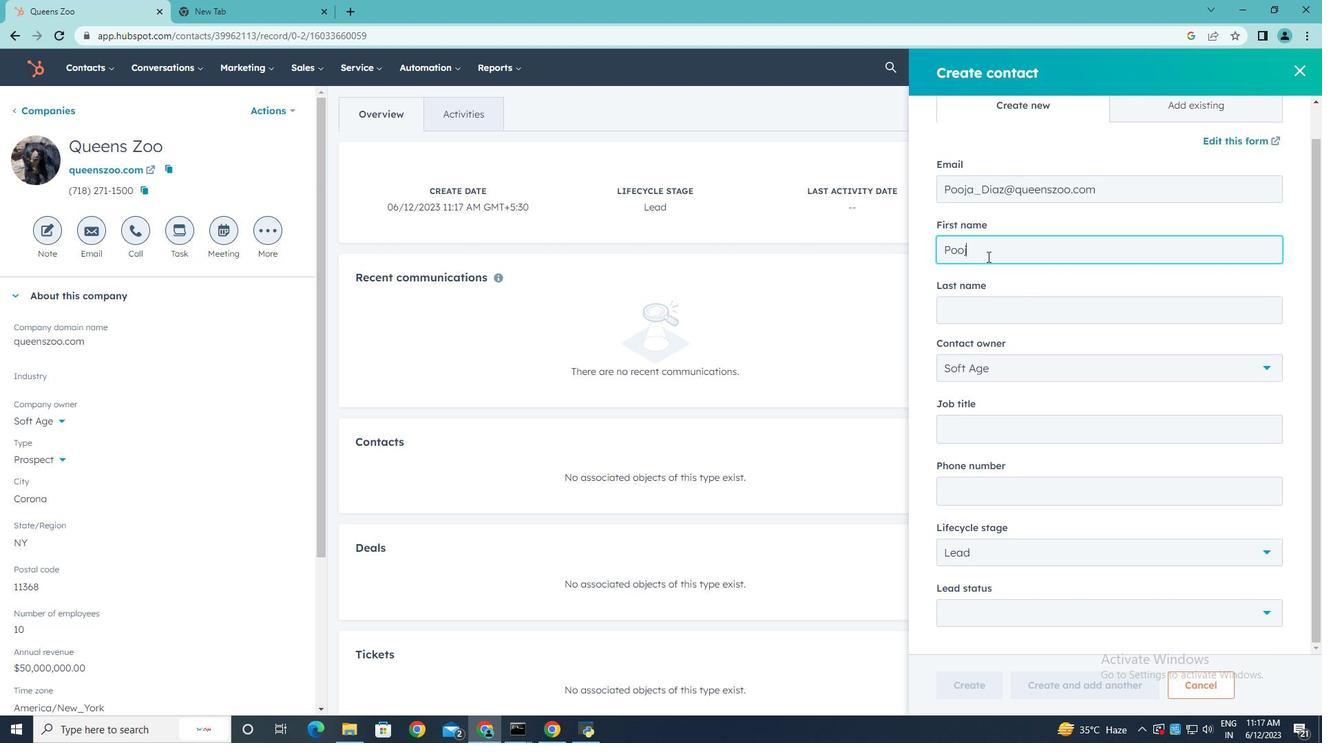 
Action: Mouse moved to (966, 314)
Screenshot: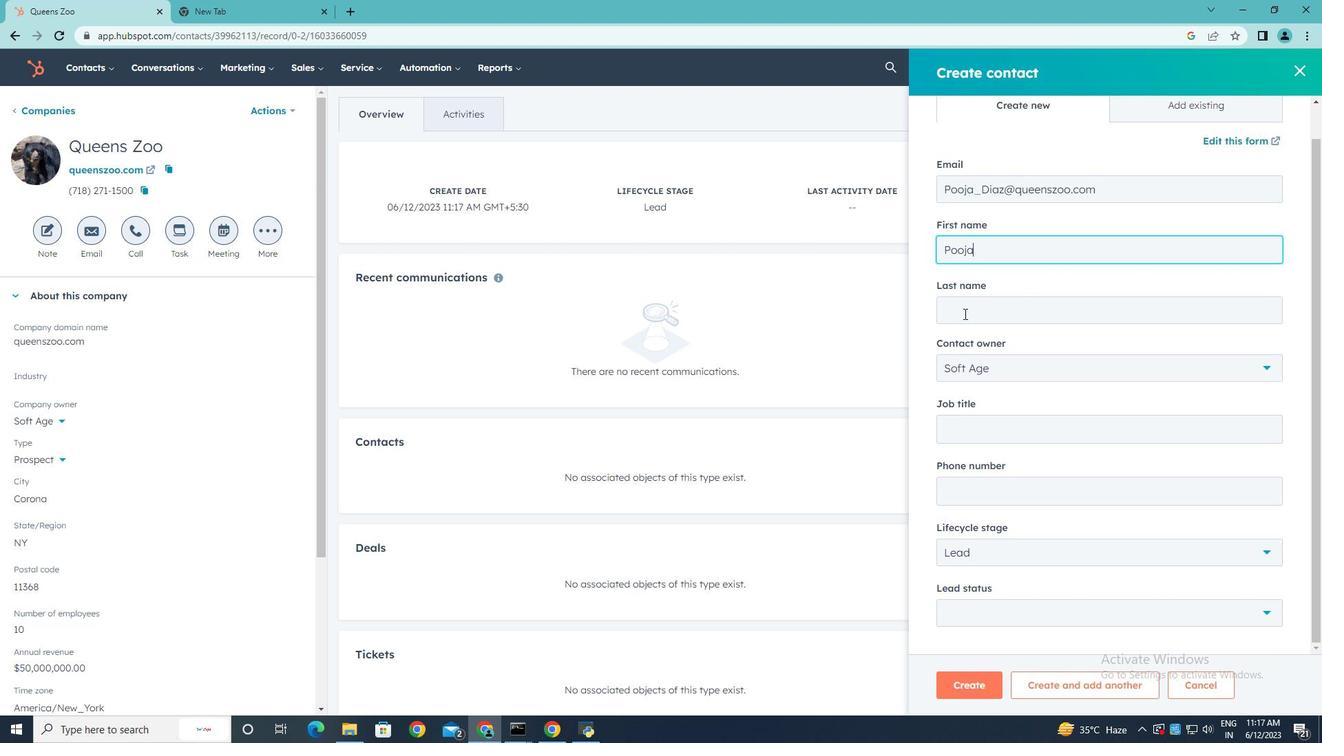 
Action: Mouse pressed left at (966, 314)
Screenshot: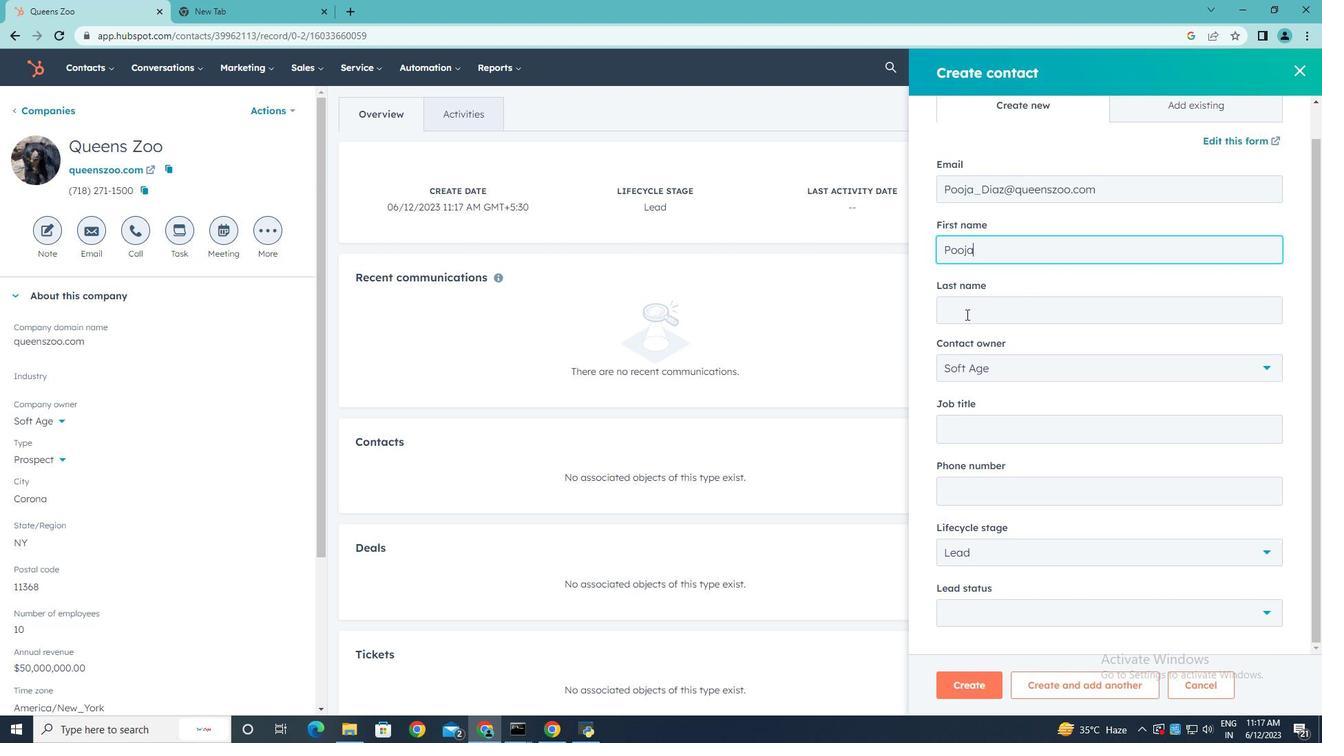 
Action: Key pressed <Key.shift>Diaz
Screenshot: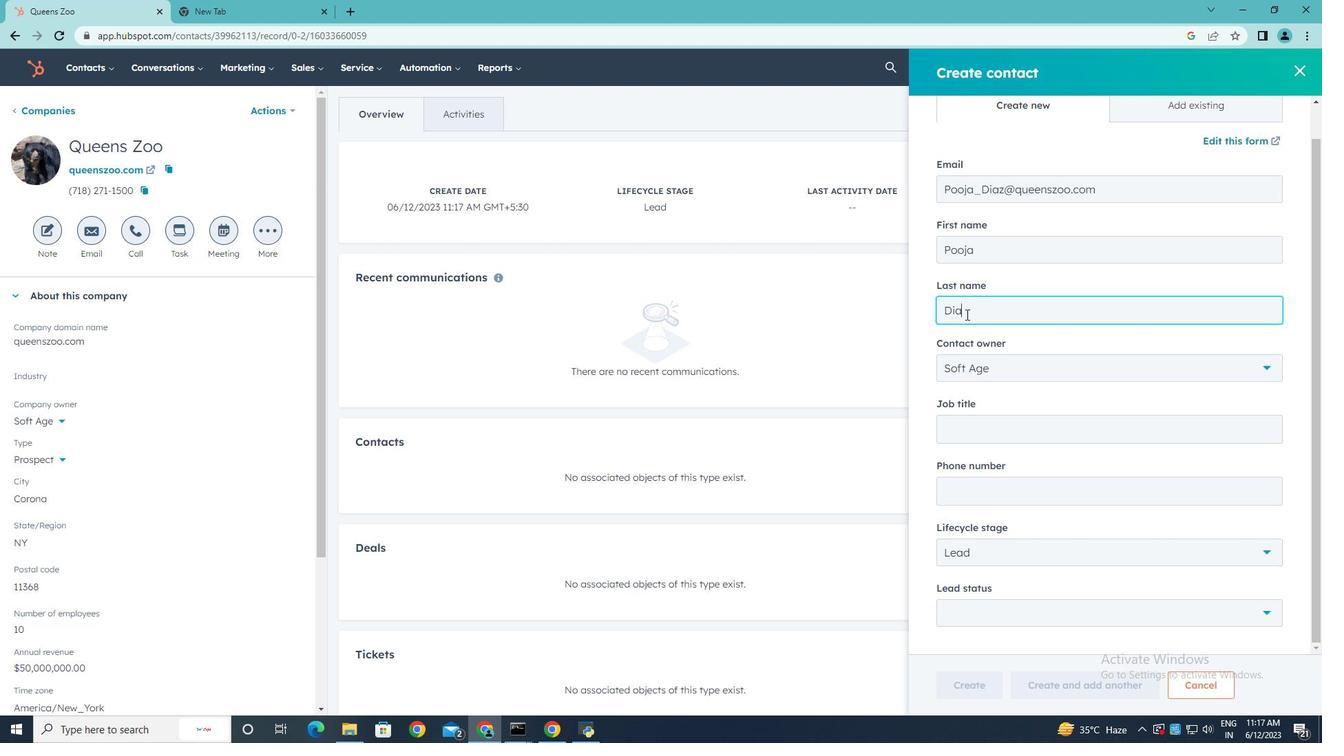 
Action: Mouse moved to (1034, 433)
Screenshot: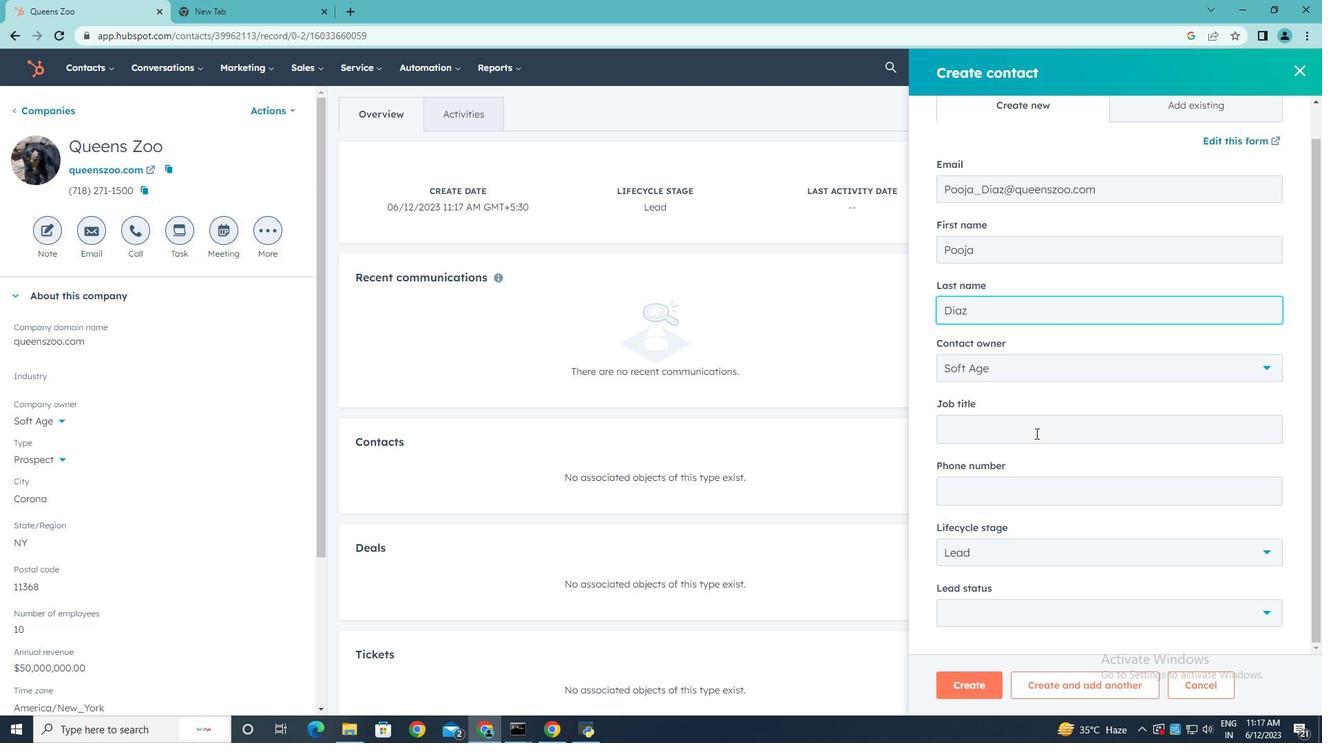 
Action: Mouse pressed left at (1034, 433)
Screenshot: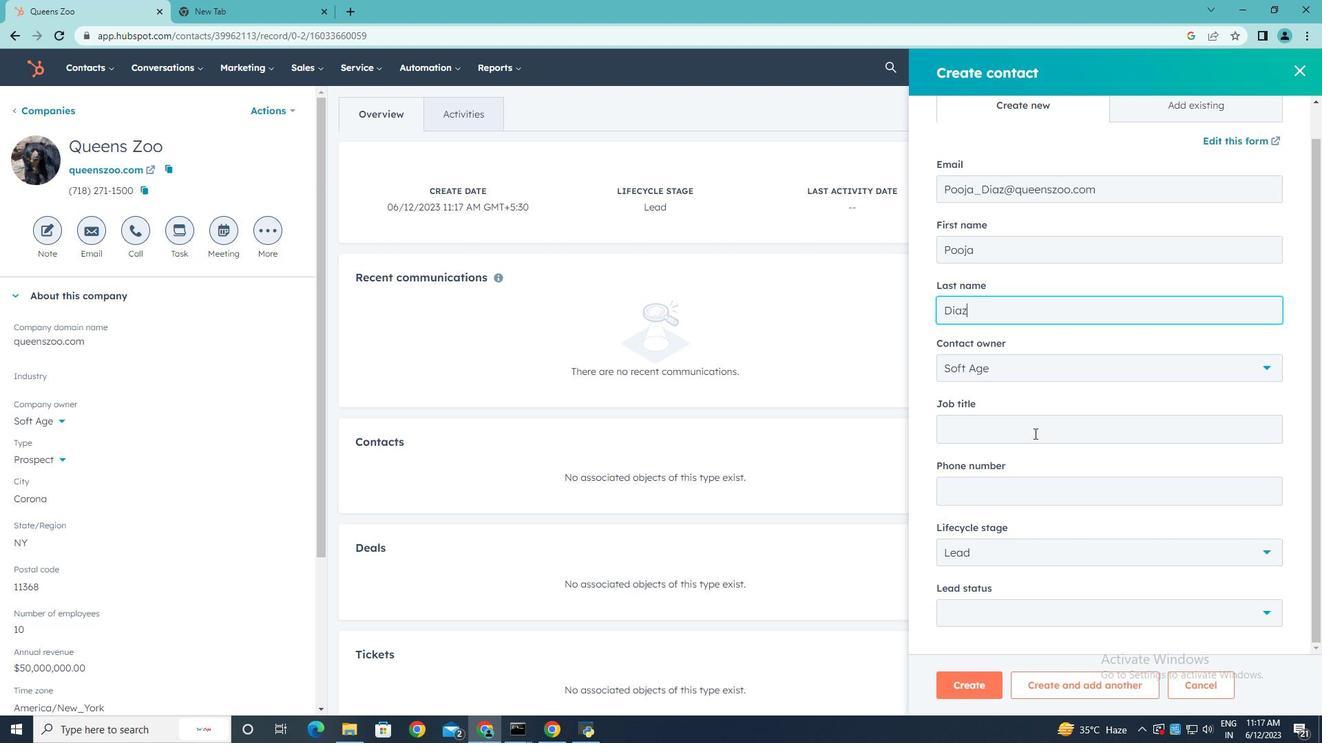 
Action: Key pressed <Key.shift>Chief<Key.space><Key.shift>Marketing<Key.space><Key.shift><Key.shift><Key.shift><Key.shift><Key.shift>Officer
Screenshot: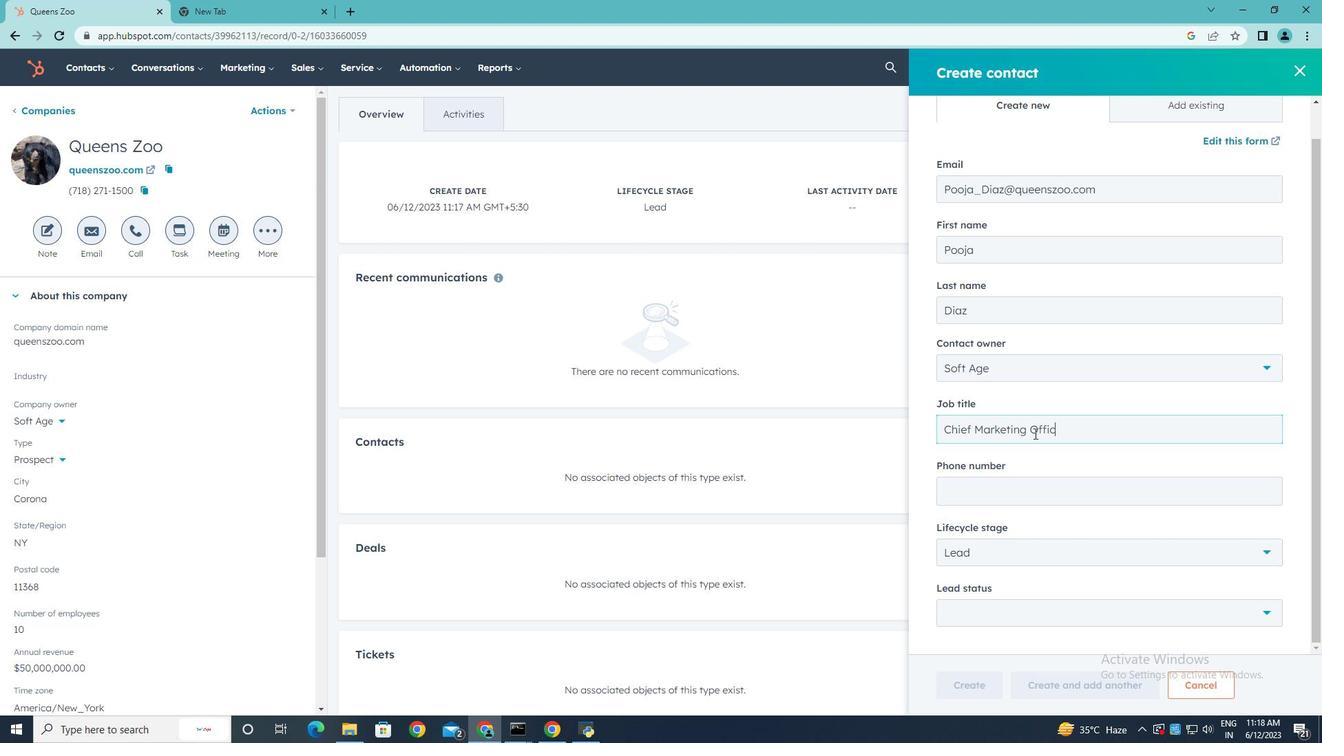 
Action: Mouse moved to (1051, 499)
Screenshot: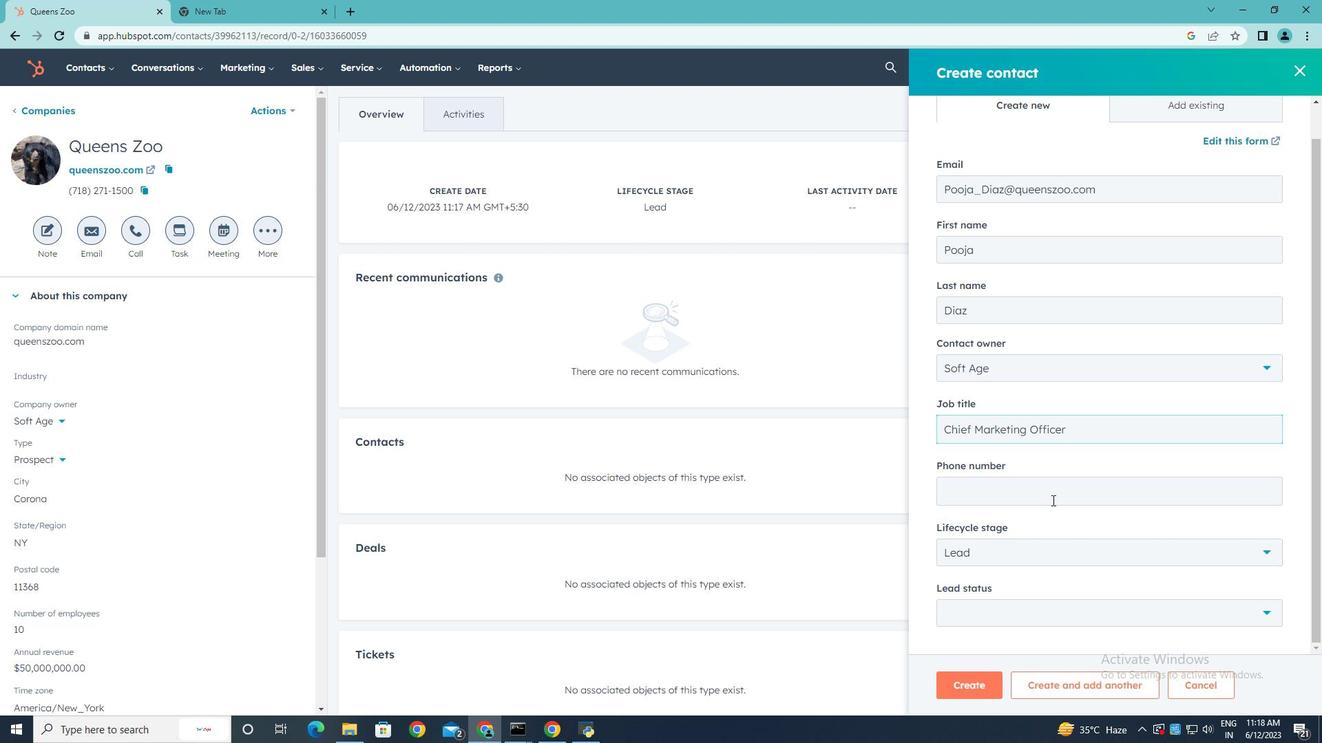 
Action: Mouse pressed left at (1051, 499)
Screenshot: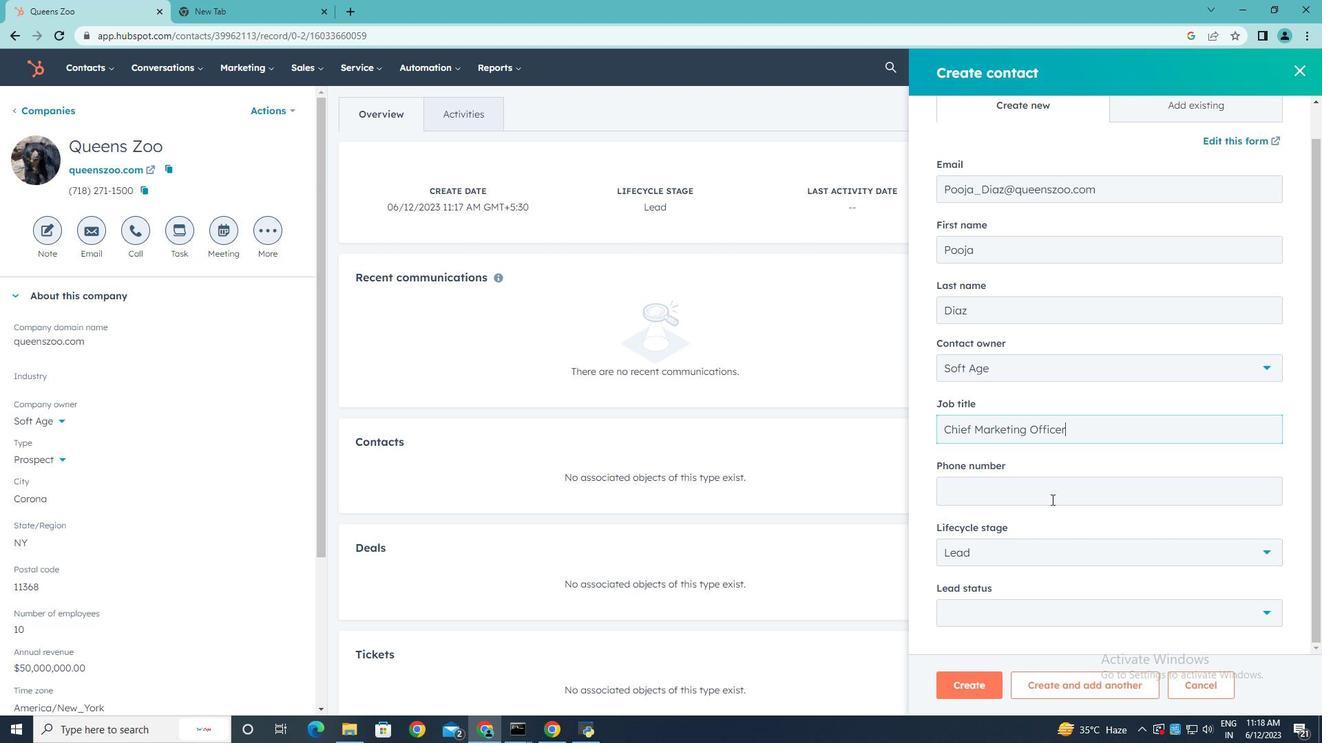 
Action: Mouse moved to (1090, 506)
Screenshot: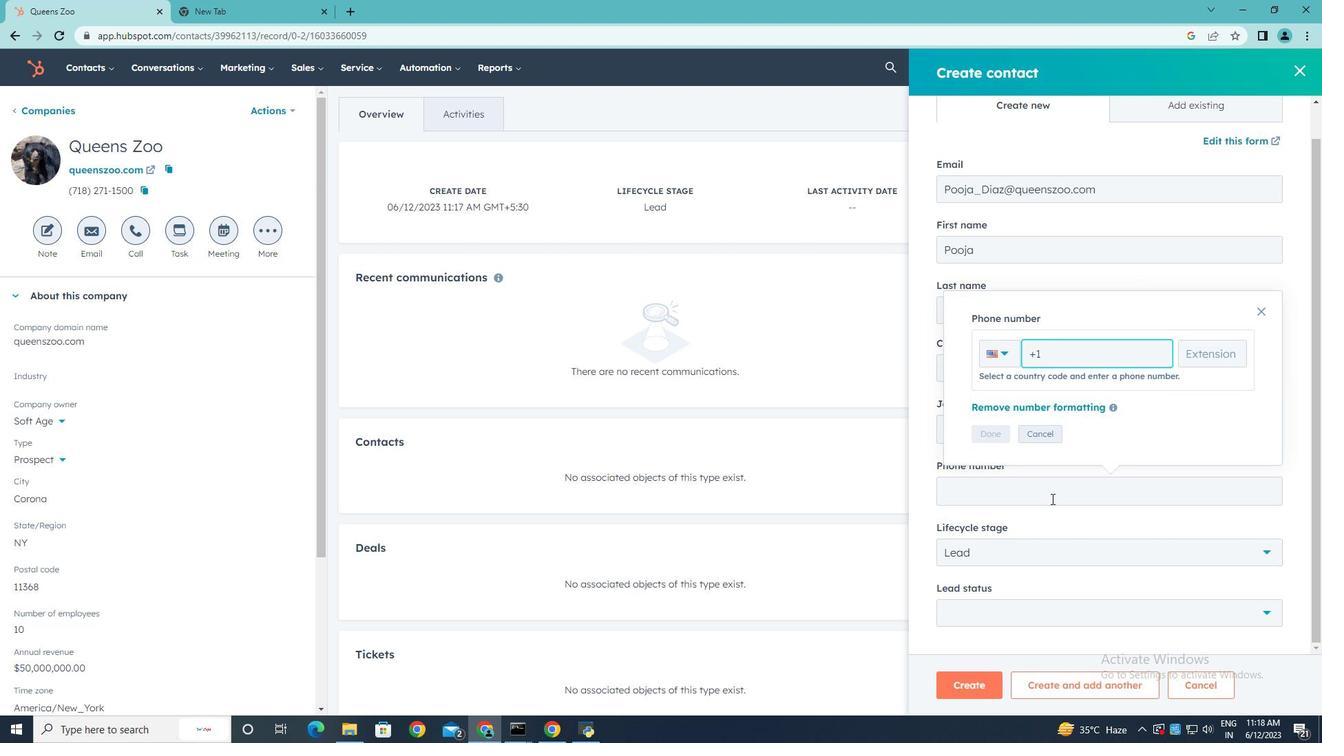 
Action: Key pressed 2025555682
Screenshot: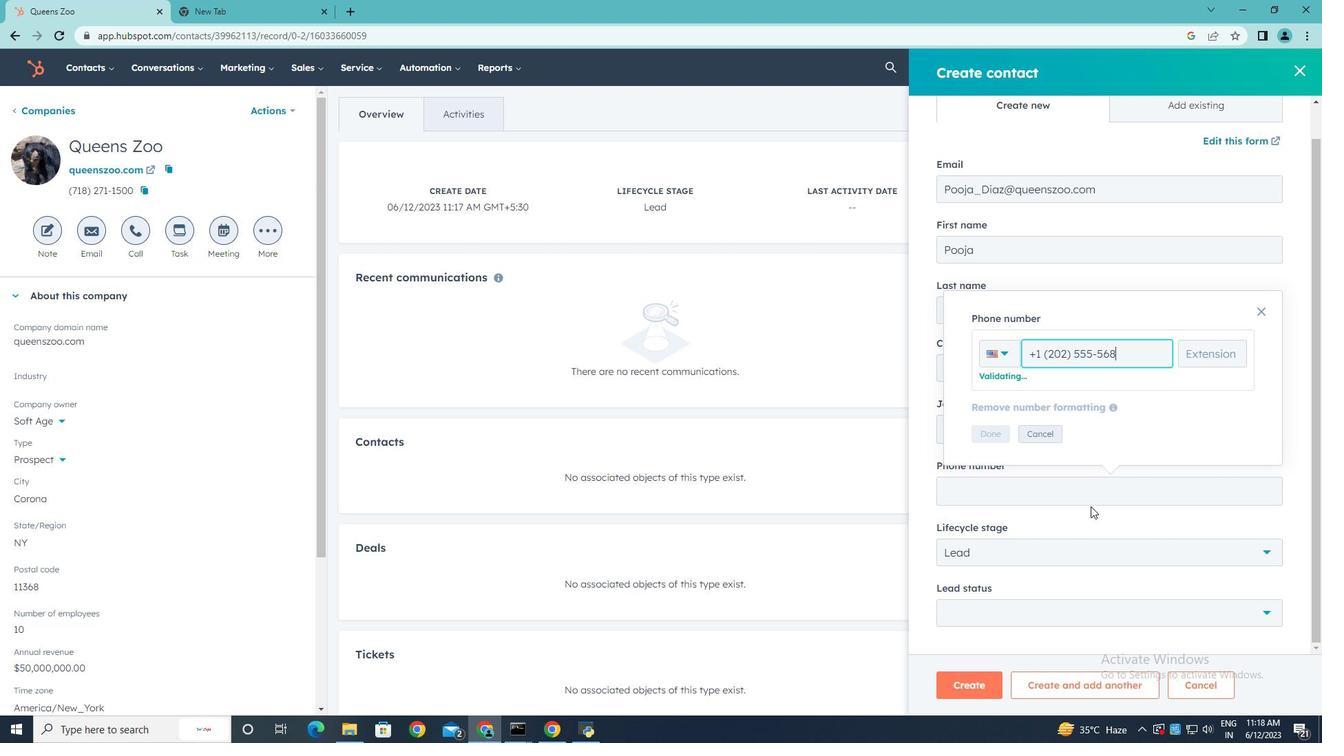 
Action: Mouse moved to (999, 432)
Screenshot: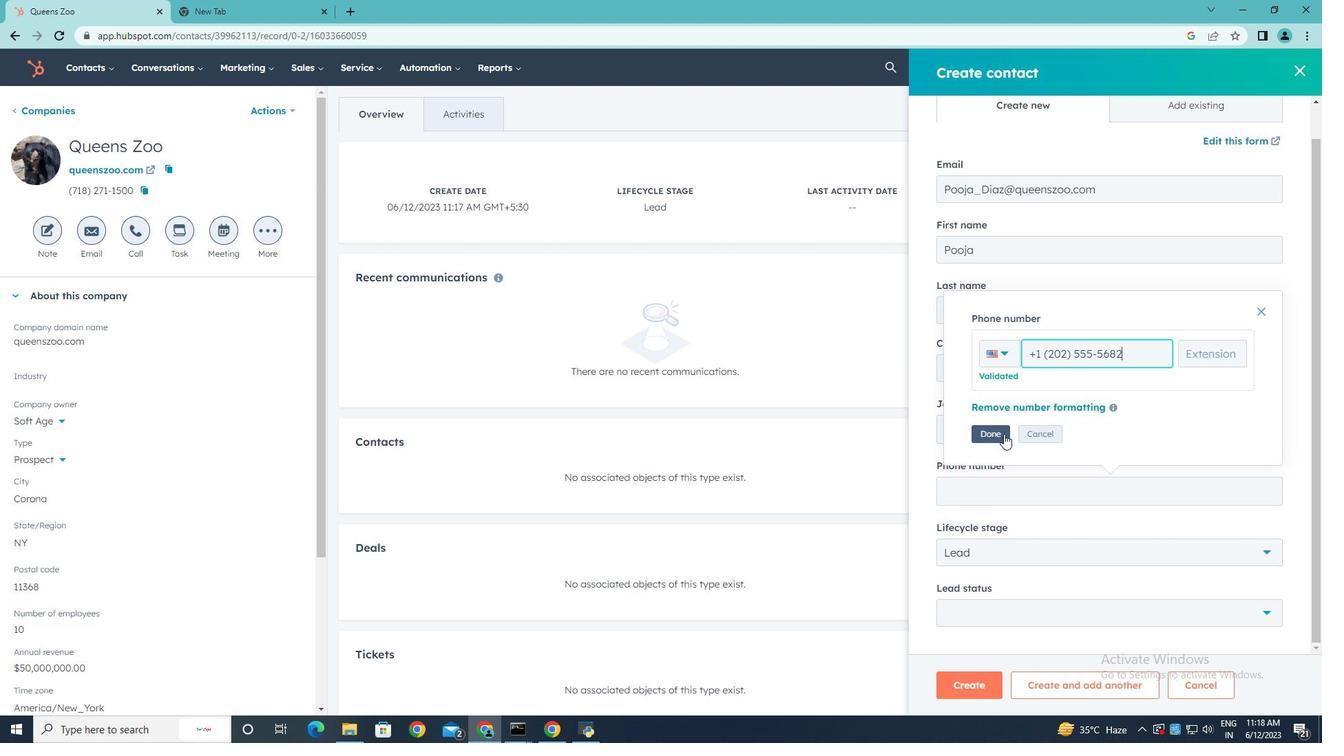 
Action: Mouse pressed left at (999, 432)
Screenshot: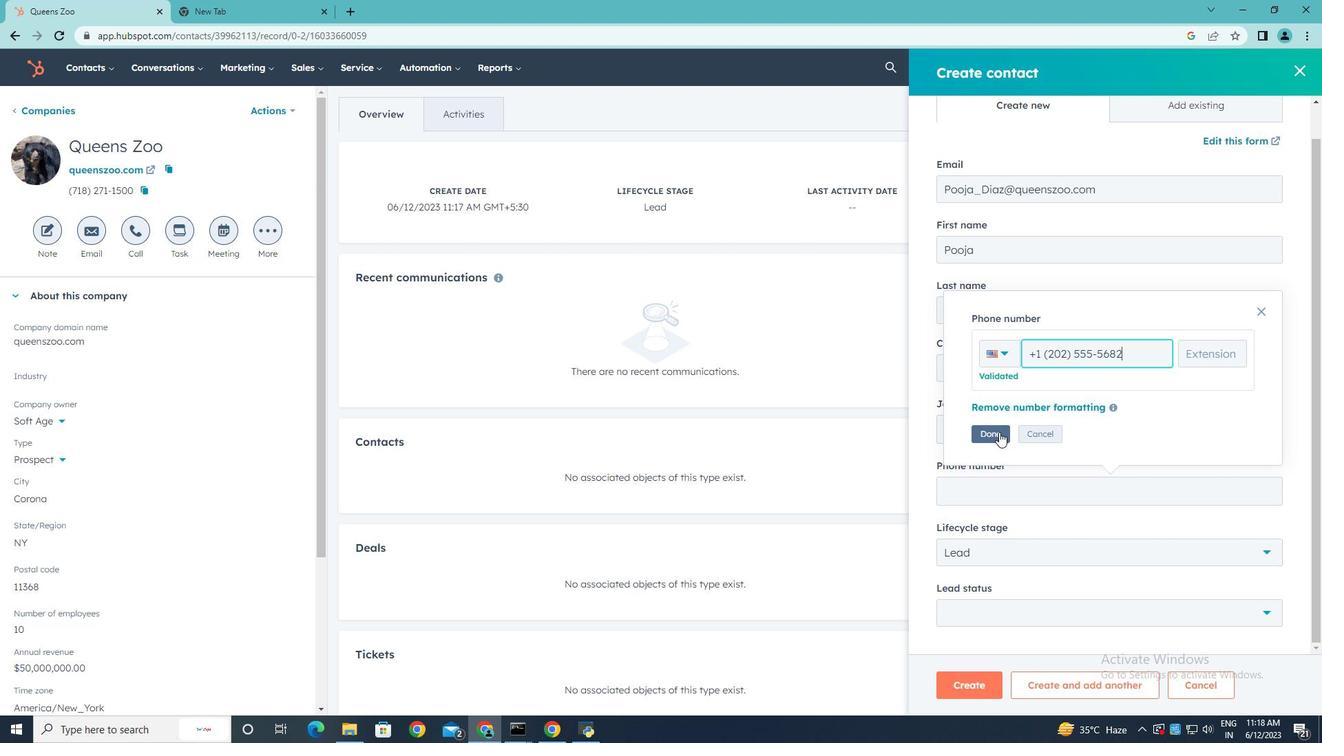 
Action: Mouse moved to (1266, 553)
Screenshot: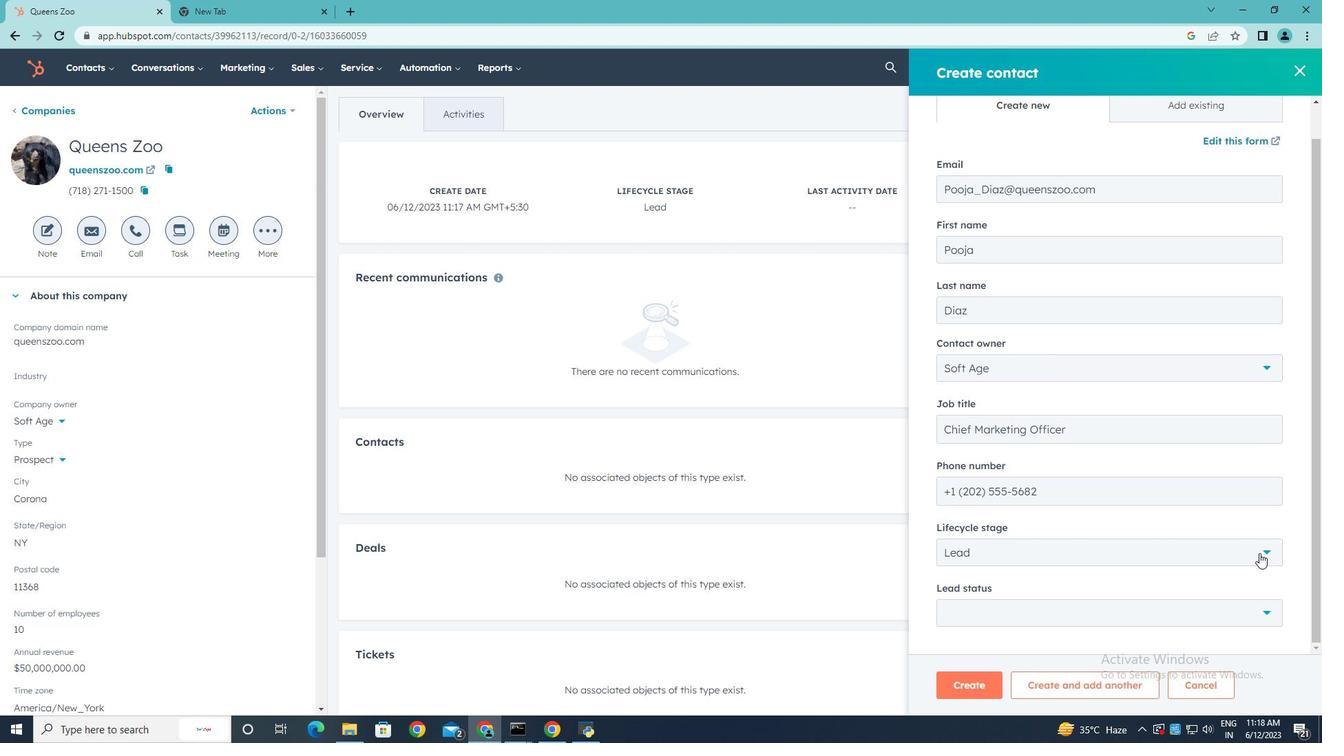 
Action: Mouse pressed left at (1266, 553)
Screenshot: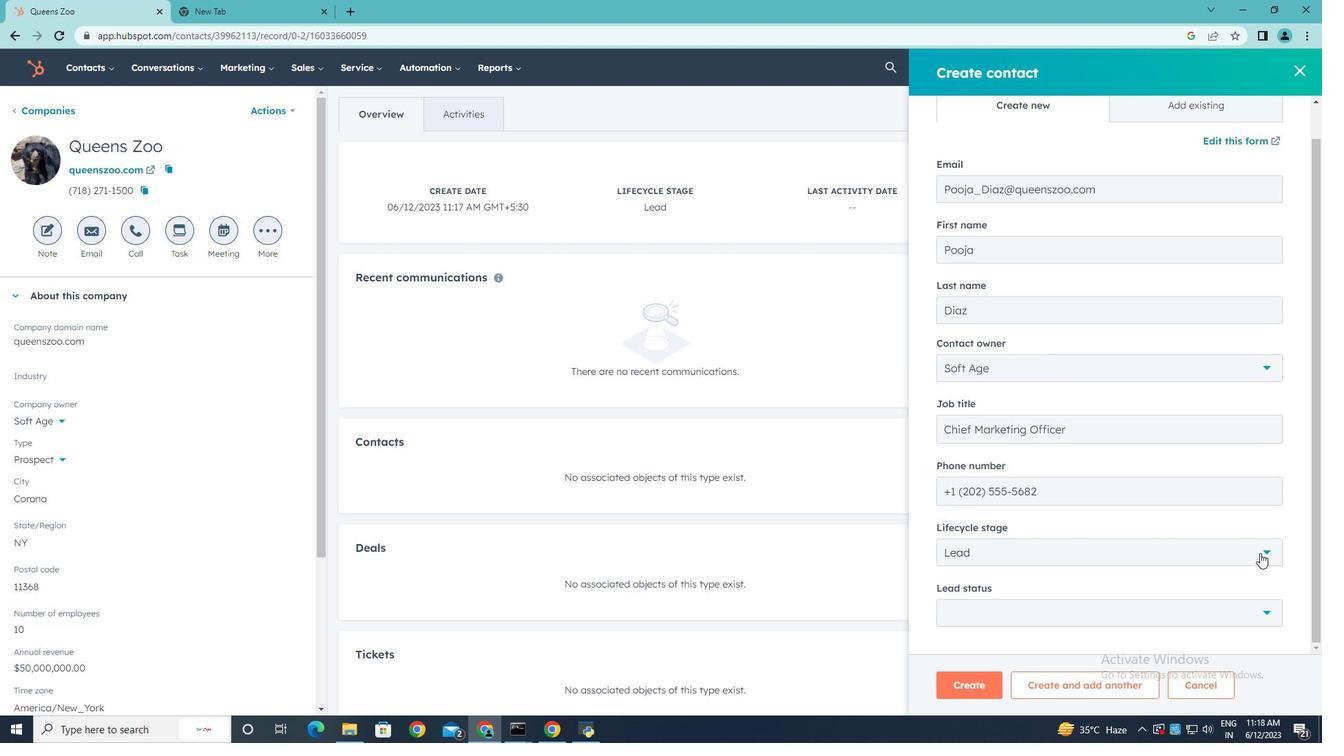 
Action: Mouse moved to (1161, 428)
Screenshot: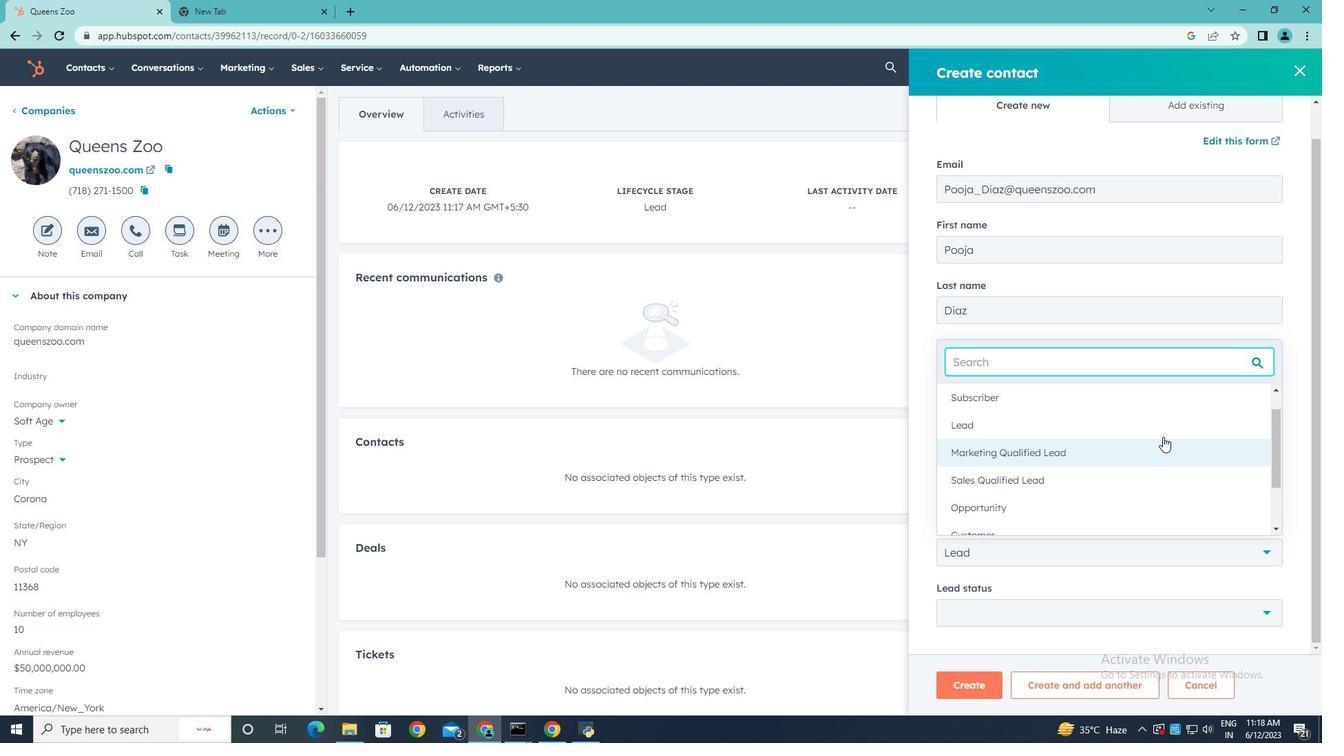 
Action: Mouse pressed left at (1161, 428)
Screenshot: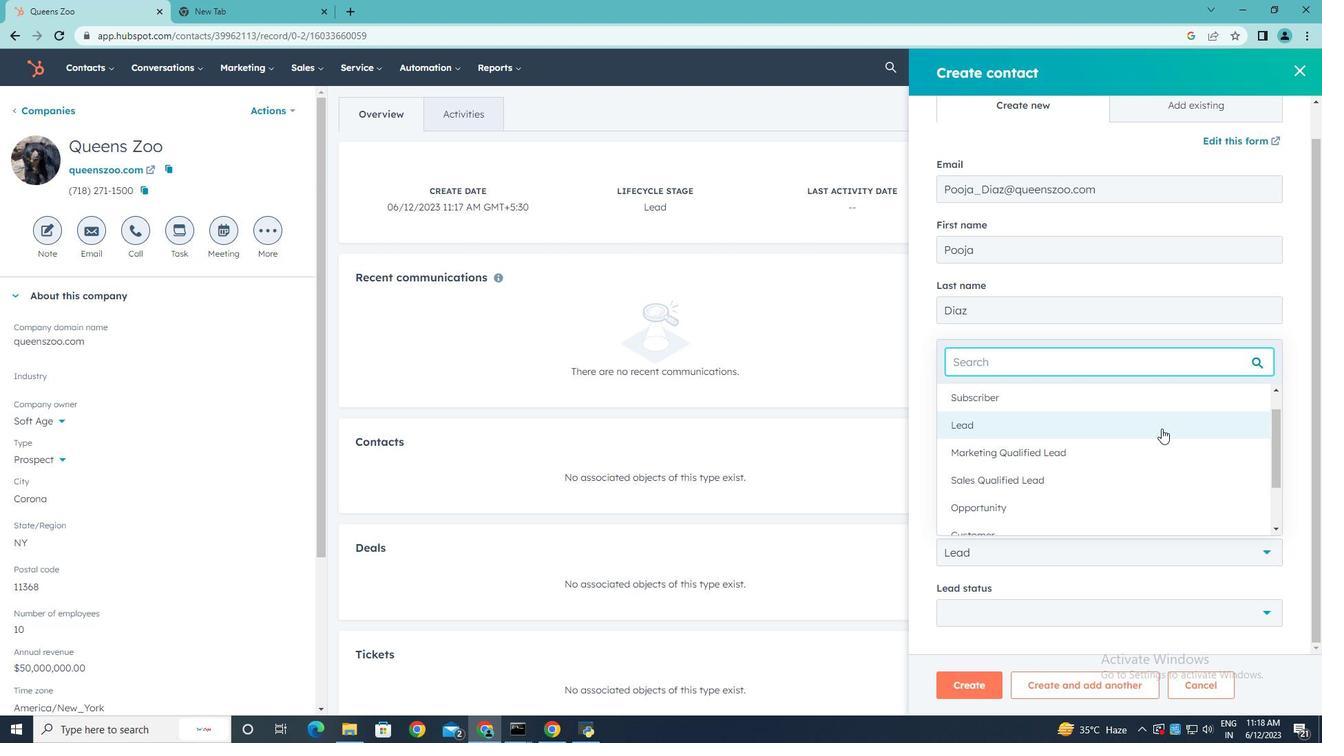 
Action: Mouse moved to (1270, 614)
Screenshot: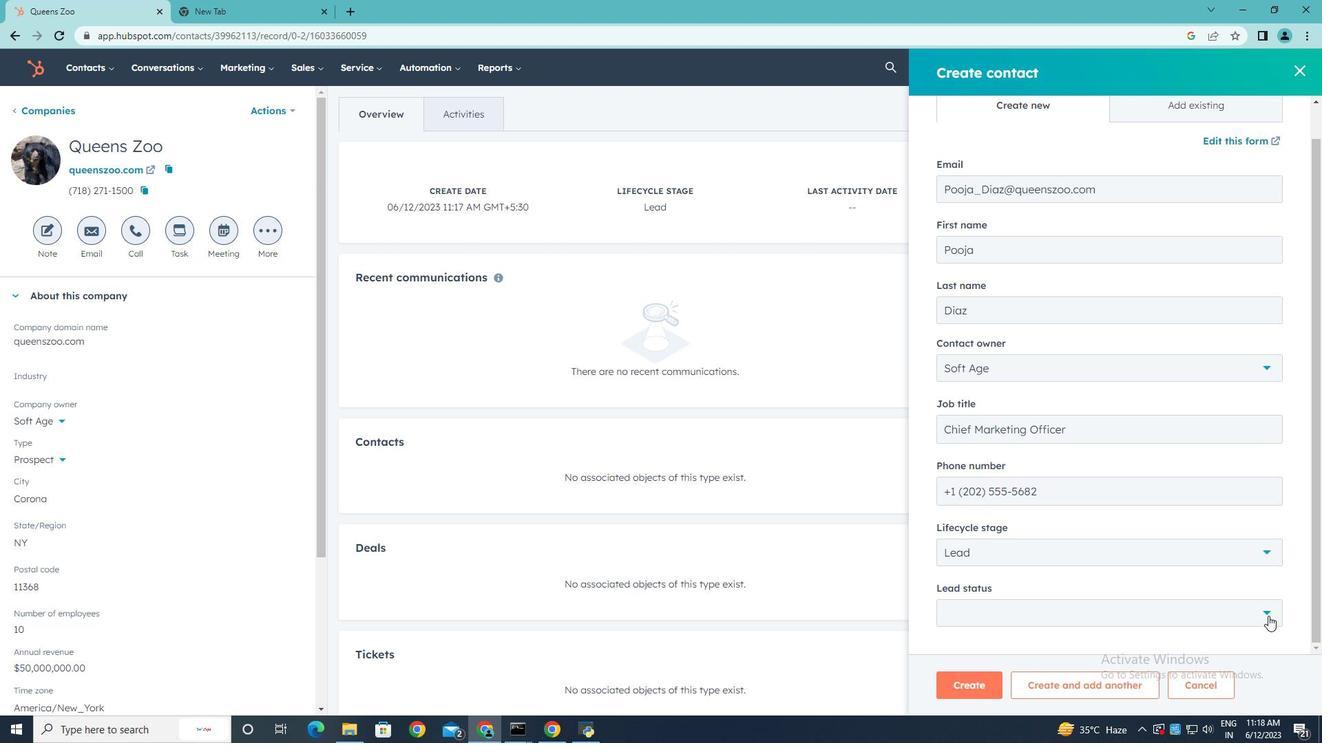 
Action: Mouse pressed left at (1270, 614)
Screenshot: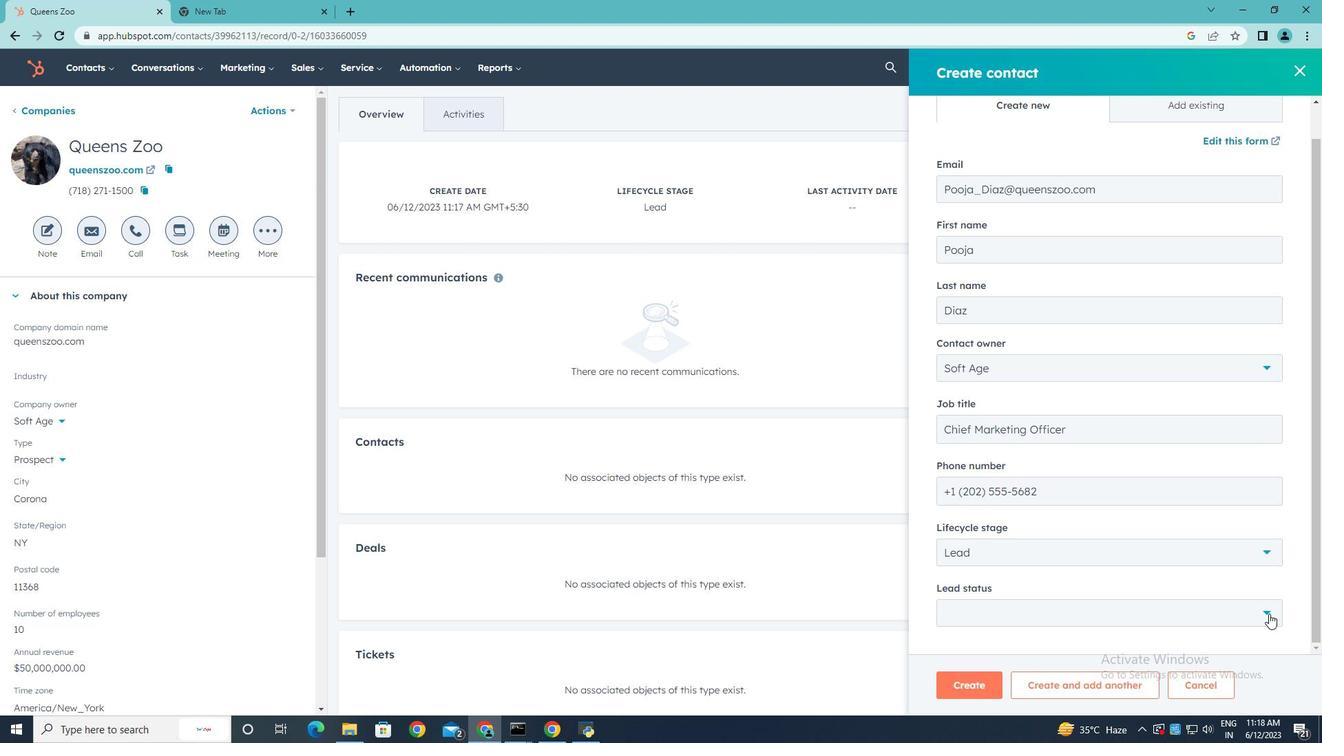 
Action: Mouse moved to (1174, 519)
Screenshot: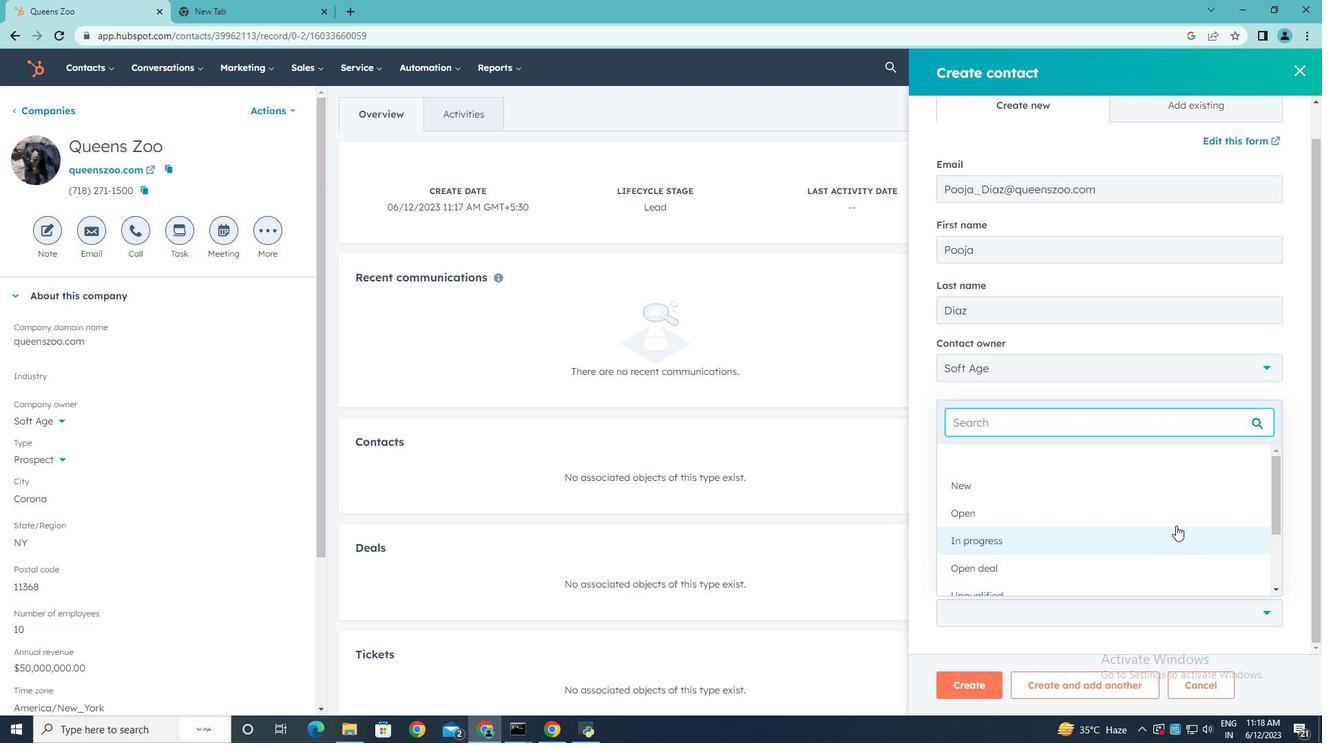 
Action: Mouse pressed left at (1174, 519)
Screenshot: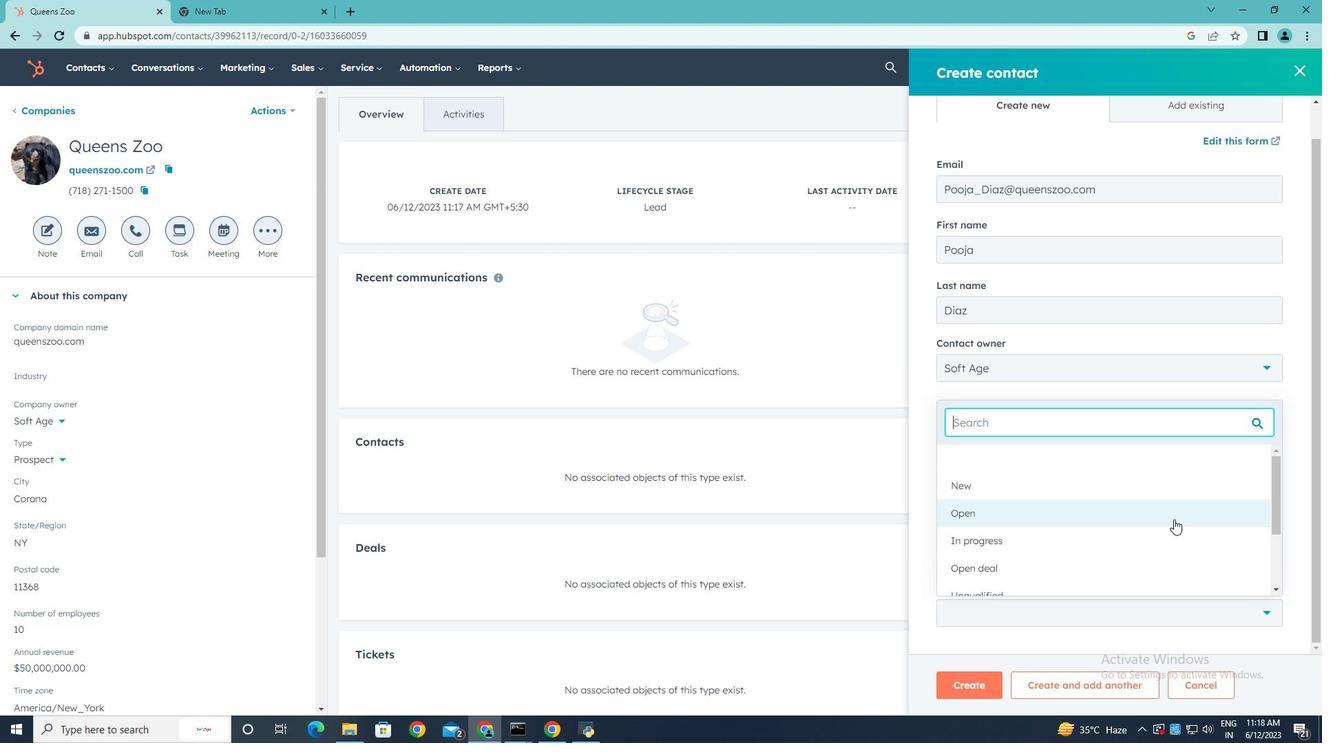 
Action: Mouse moved to (971, 686)
Screenshot: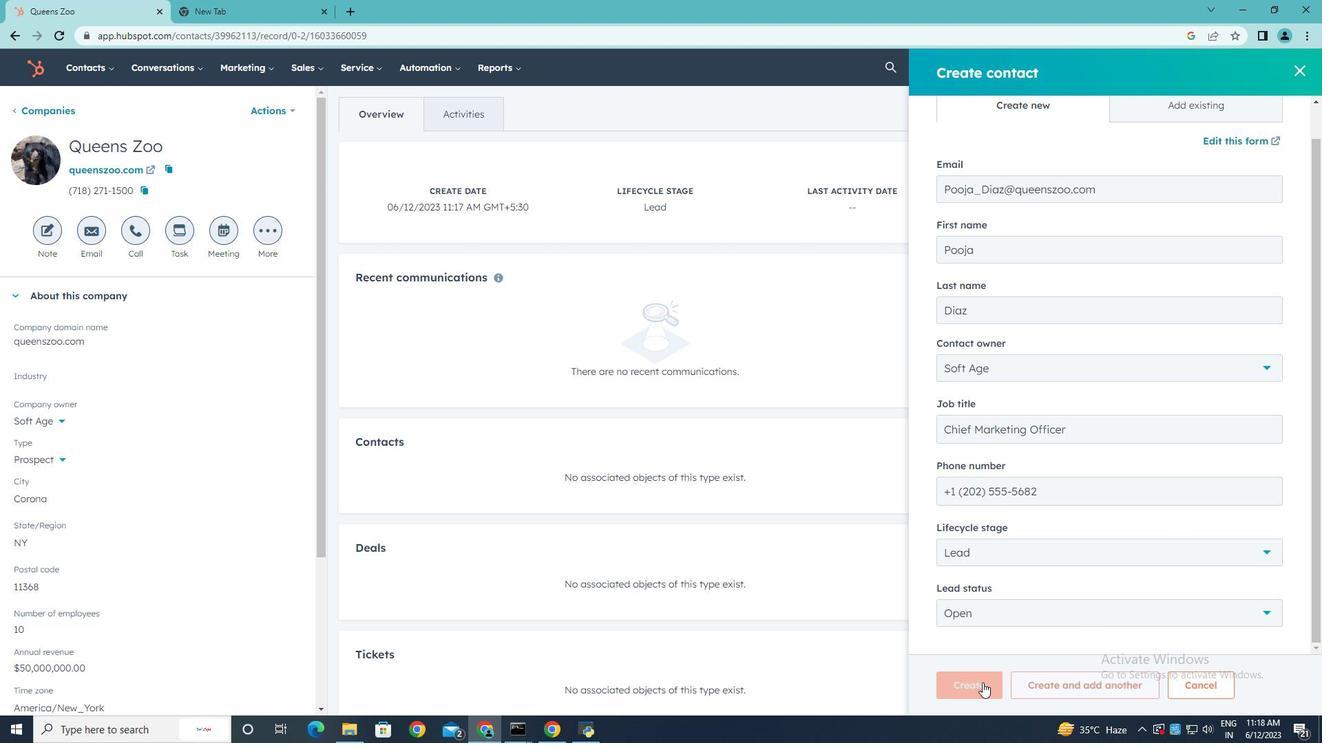 
Action: Mouse pressed left at (971, 686)
Screenshot: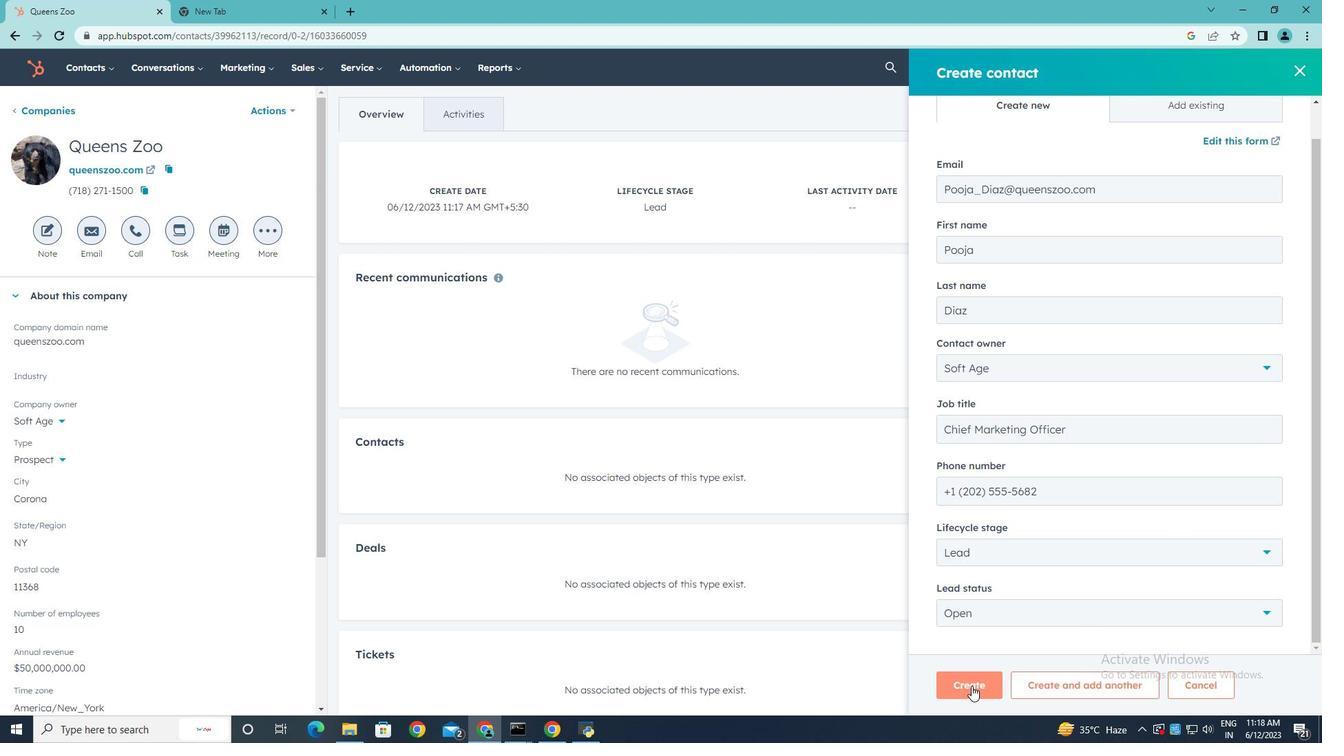 
Action: Mouse moved to (886, 526)
Screenshot: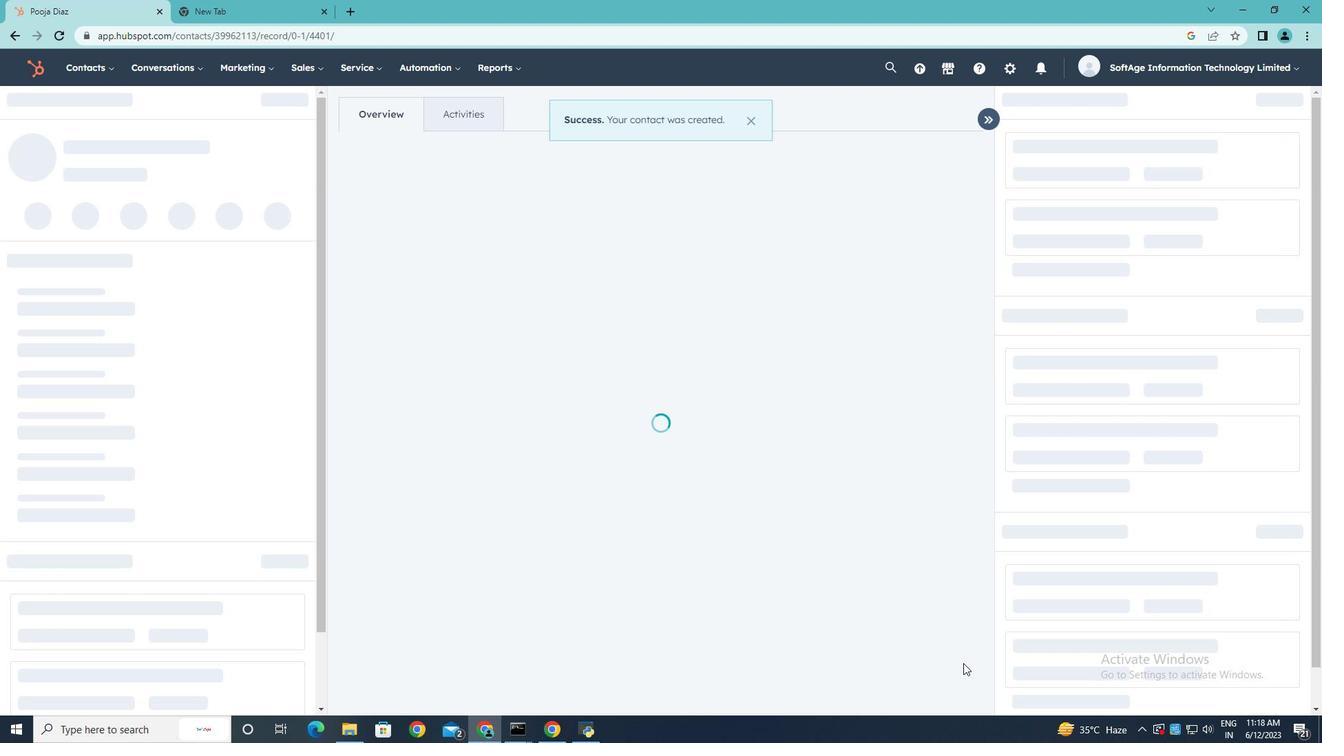 
